 Task: Open Card Quality Control Performance Review in Board Market Entry Strategy and Analysis for Emerging Markets to Workspace Debt Financing and add a team member Softage.2@softage.net, a label Yellow, a checklist Career Counseling, an attachment from your google drive, a color Yellow and finally, add a card description 'Research and develop new product development process' and a comment 'Let us approach this task with a sense of curiosity and a willingness to learn from others who have done similar work.'. Add a start date 'Jan 06, 1900' with a due date 'Jan 13, 1900'
Action: Mouse moved to (49, 261)
Screenshot: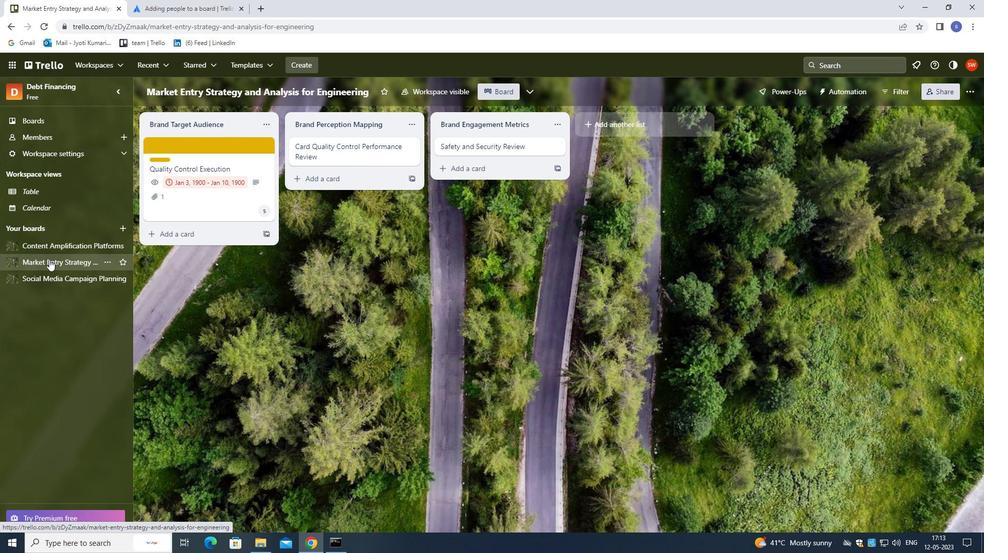 
Action: Mouse pressed left at (49, 261)
Screenshot: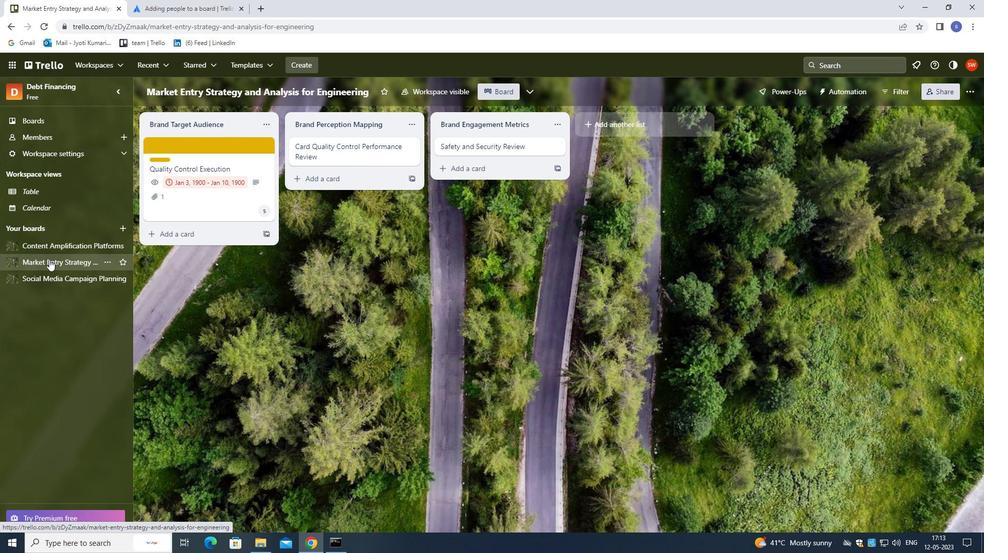 
Action: Mouse moved to (306, 150)
Screenshot: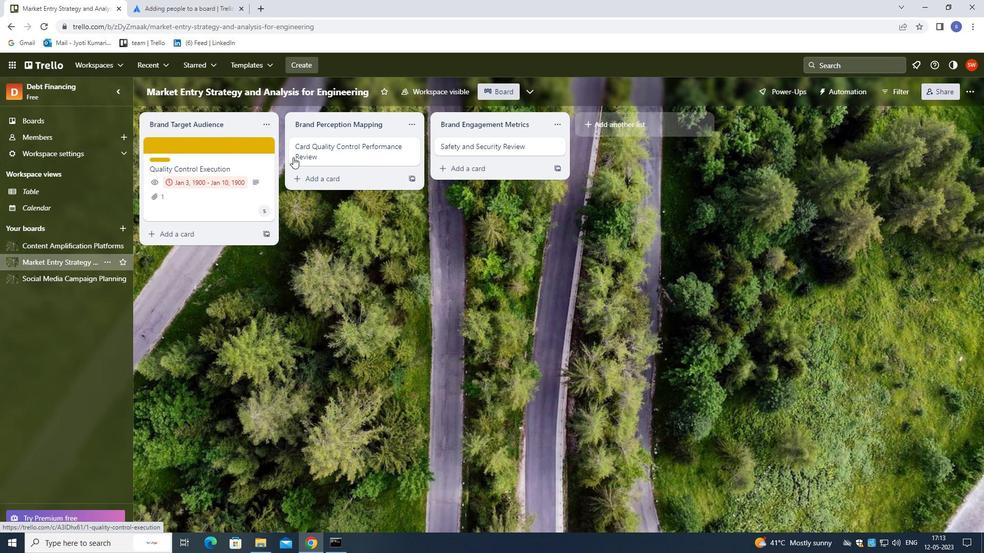 
Action: Mouse pressed left at (306, 150)
Screenshot: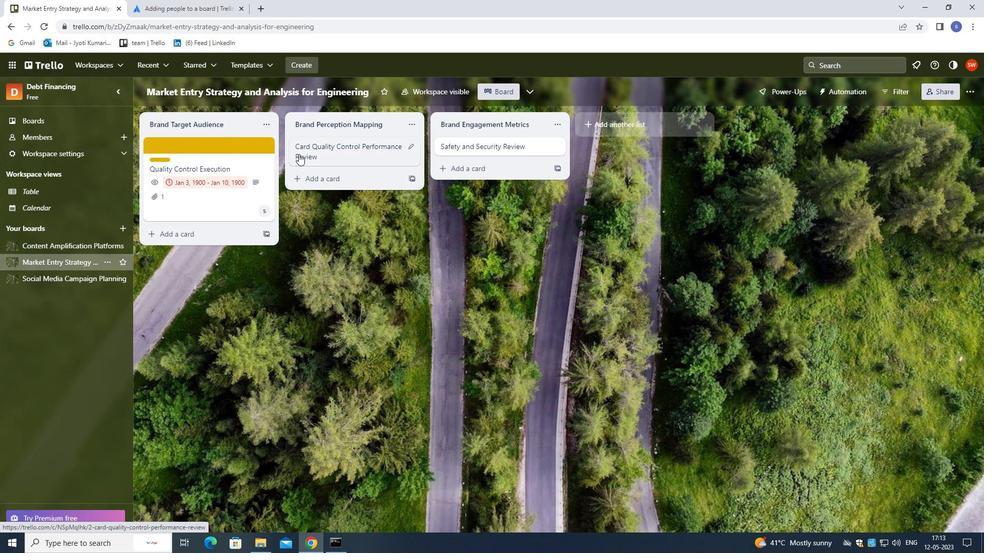 
Action: Mouse moved to (609, 185)
Screenshot: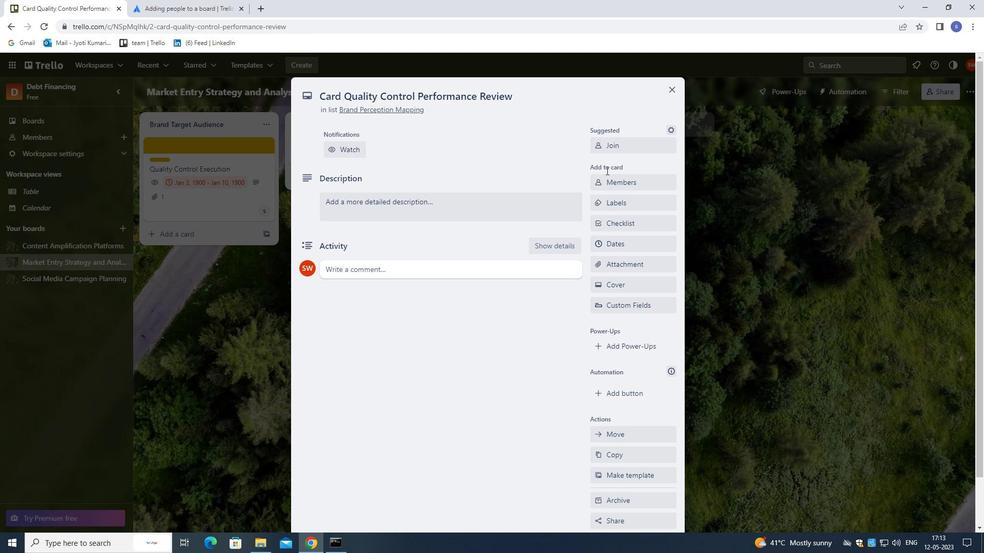 
Action: Mouse pressed left at (609, 185)
Screenshot: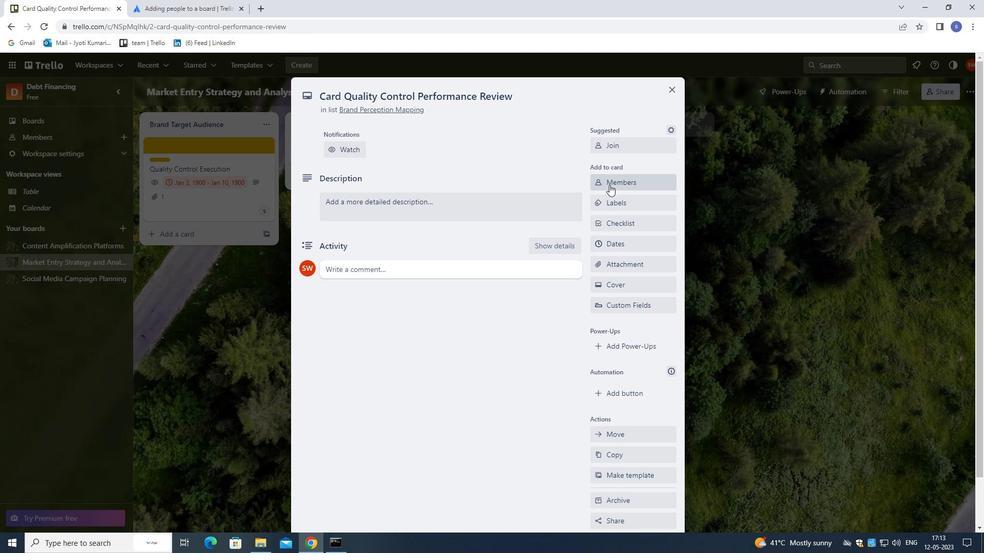
Action: Mouse moved to (416, 188)
Screenshot: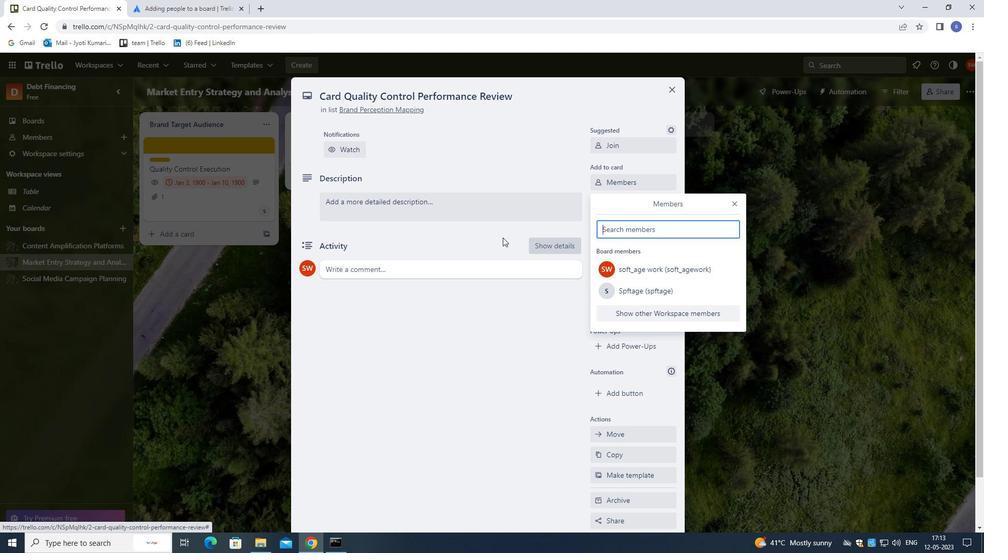 
Action: Key pressed <Key.shift>S<Key.backspace>SOFTAGE.2<Key.shift>@SOFTAGE.NET
Screenshot: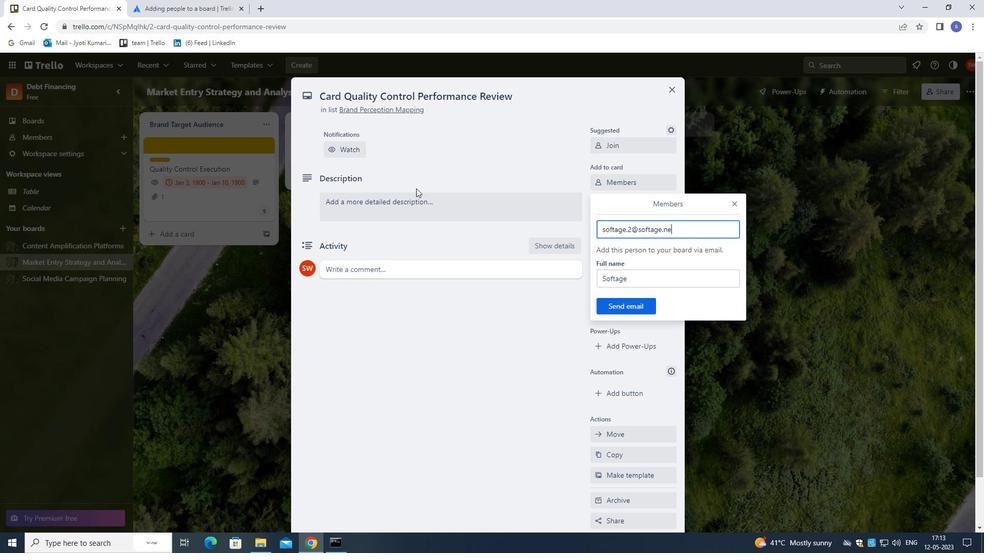
Action: Mouse moved to (606, 299)
Screenshot: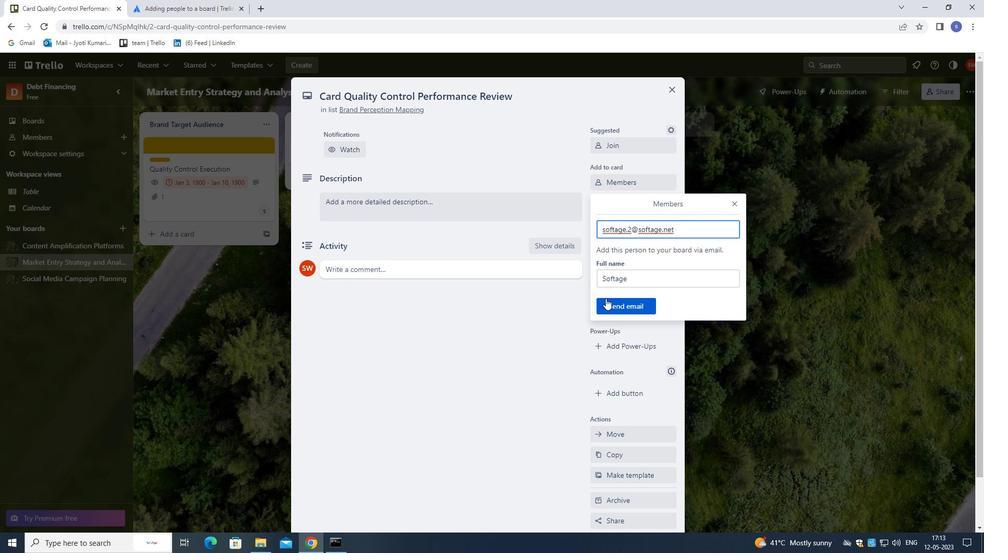 
Action: Mouse pressed left at (606, 299)
Screenshot: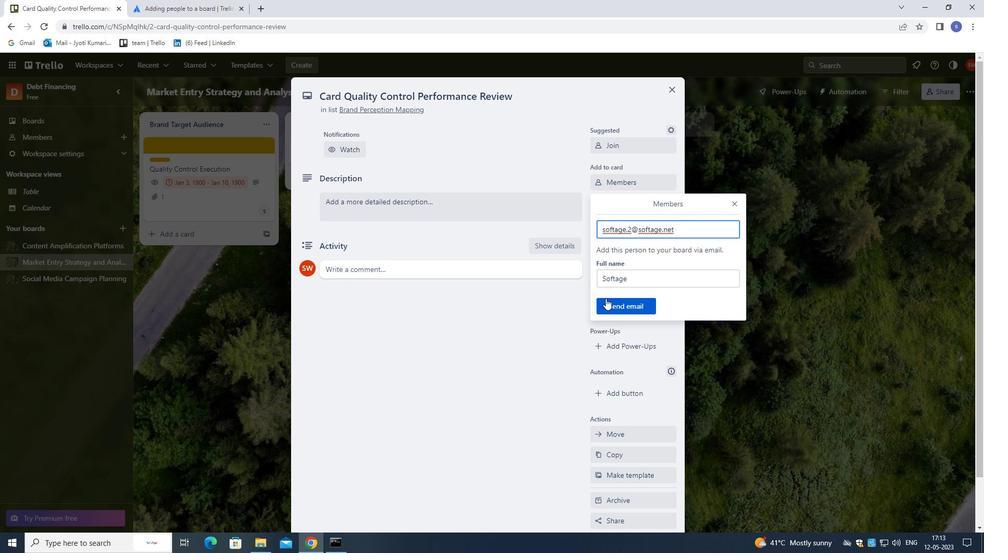 
Action: Mouse moved to (614, 201)
Screenshot: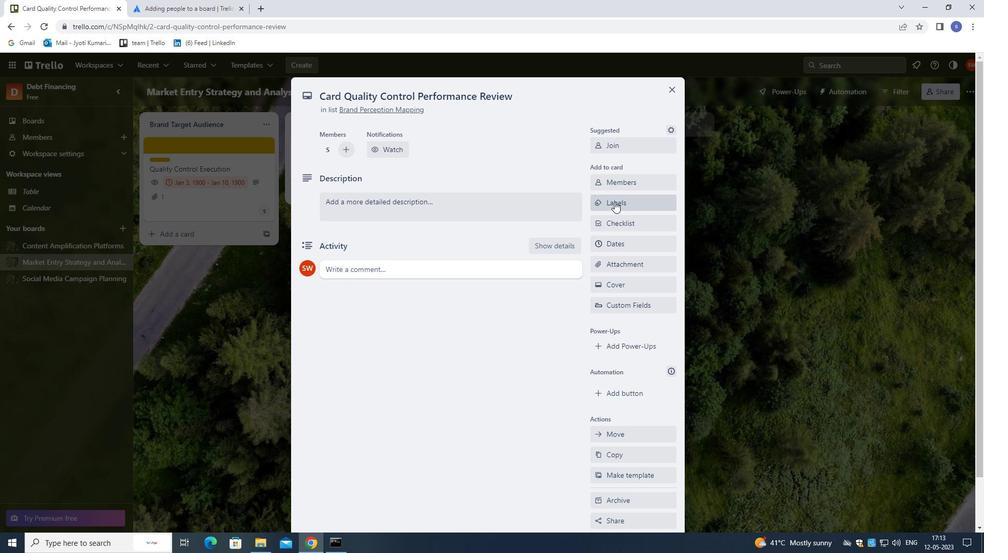
Action: Mouse pressed left at (614, 201)
Screenshot: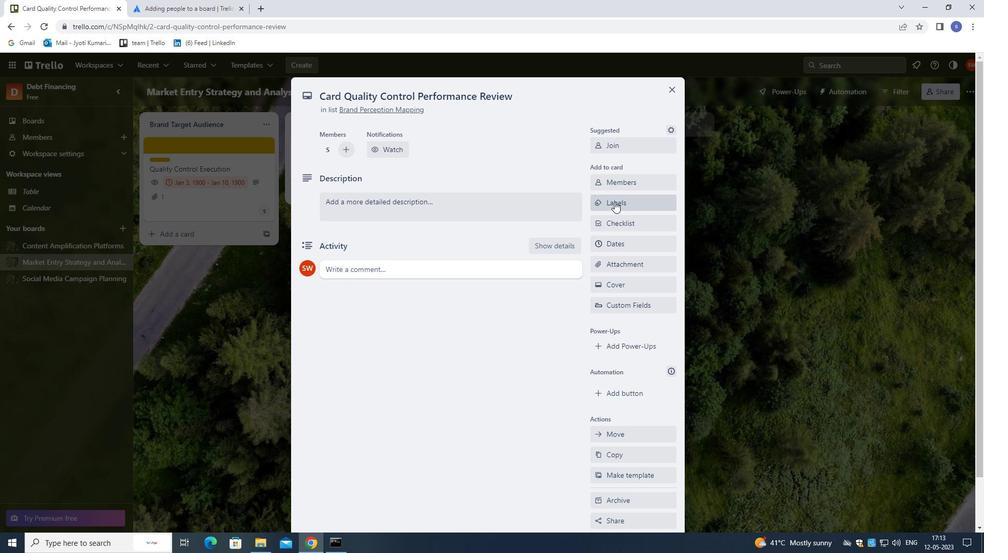 
Action: Mouse moved to (616, 196)
Screenshot: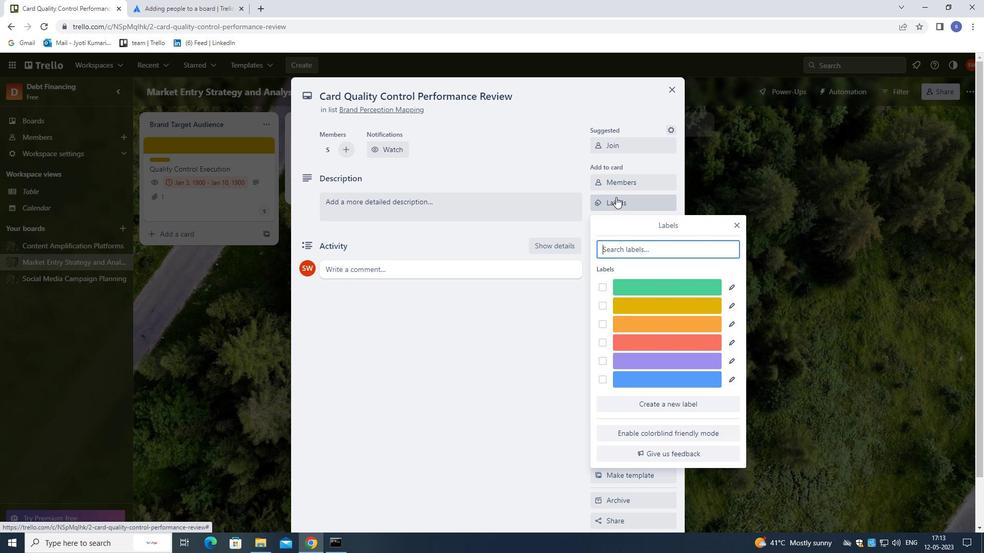 
Action: Key pressed Y
Screenshot: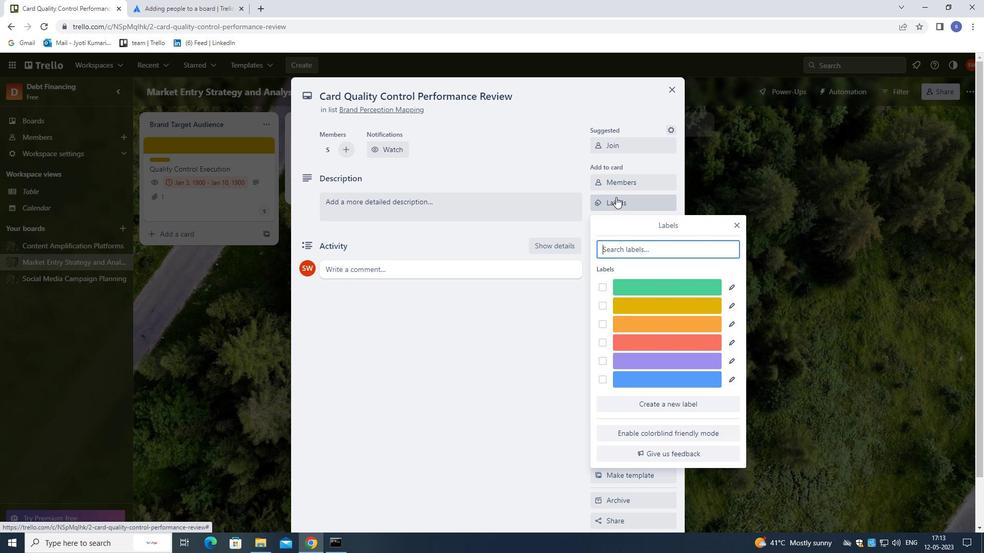 
Action: Mouse moved to (670, 294)
Screenshot: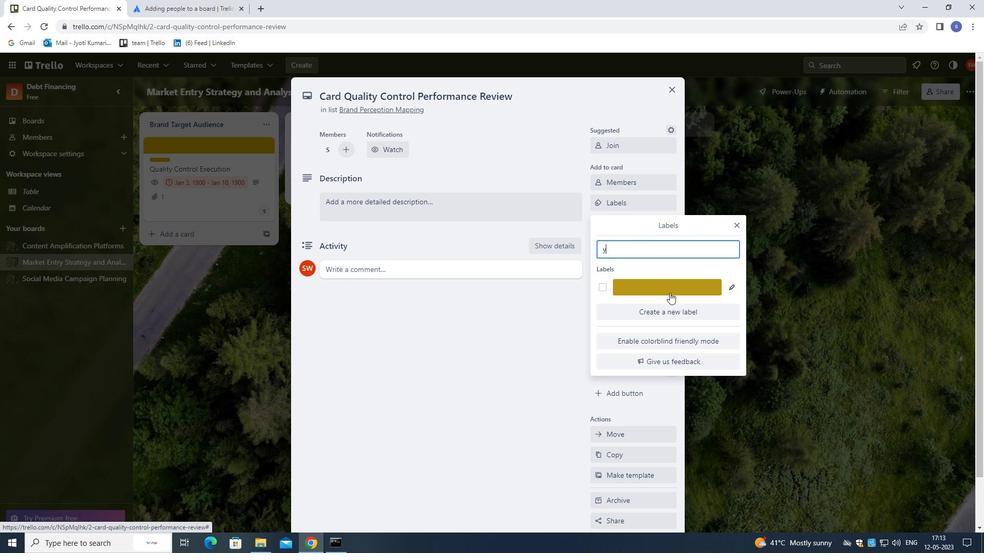 
Action: Mouse pressed left at (670, 294)
Screenshot: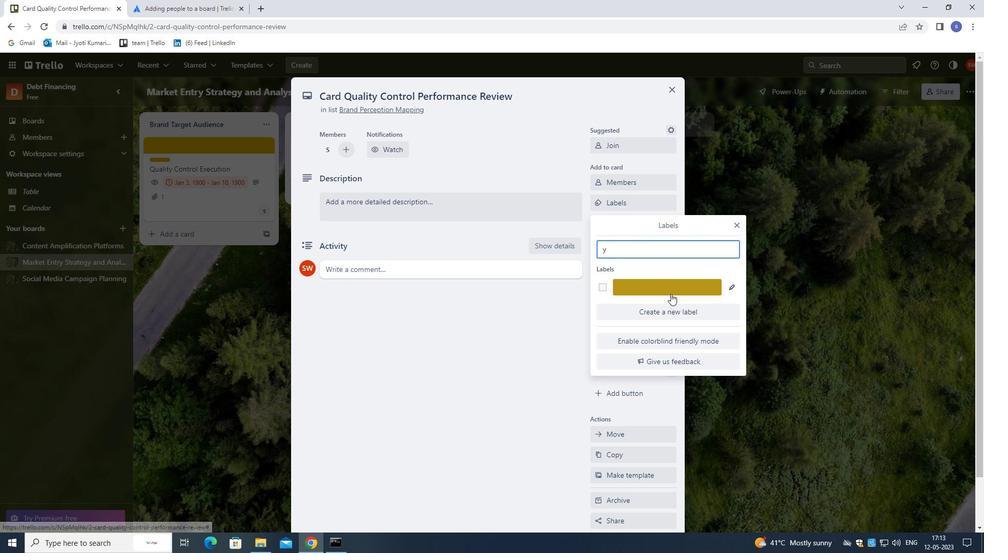 
Action: Mouse moved to (739, 222)
Screenshot: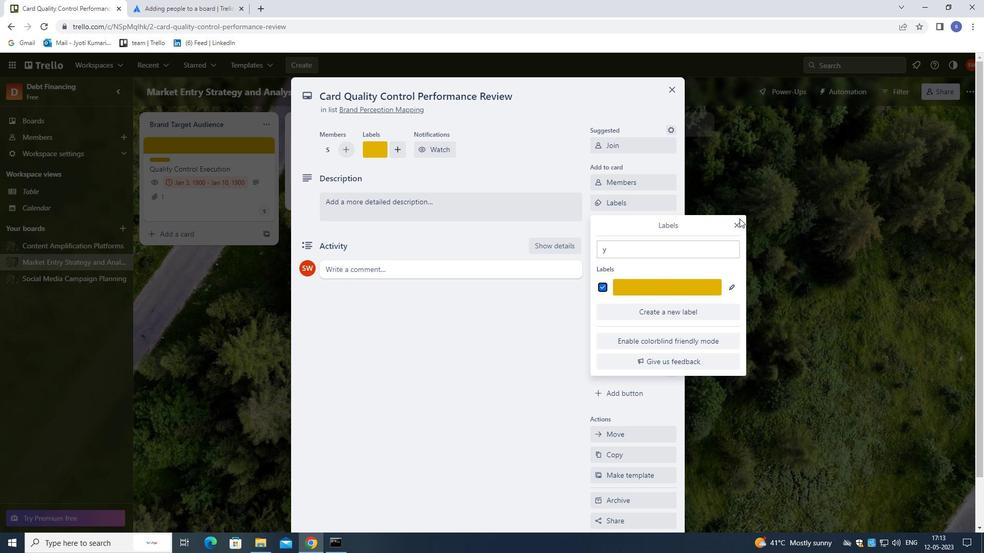 
Action: Mouse pressed left at (739, 222)
Screenshot: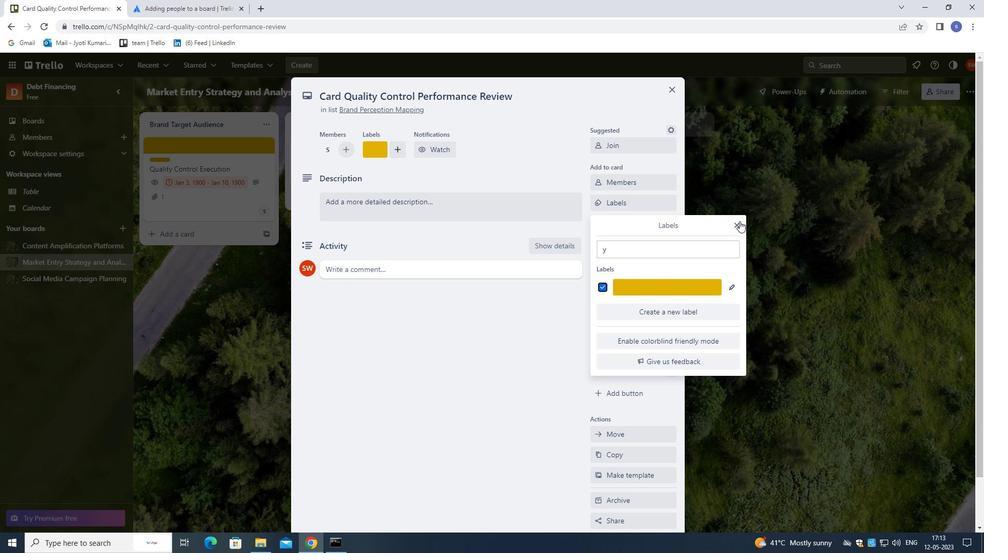 
Action: Mouse moved to (622, 221)
Screenshot: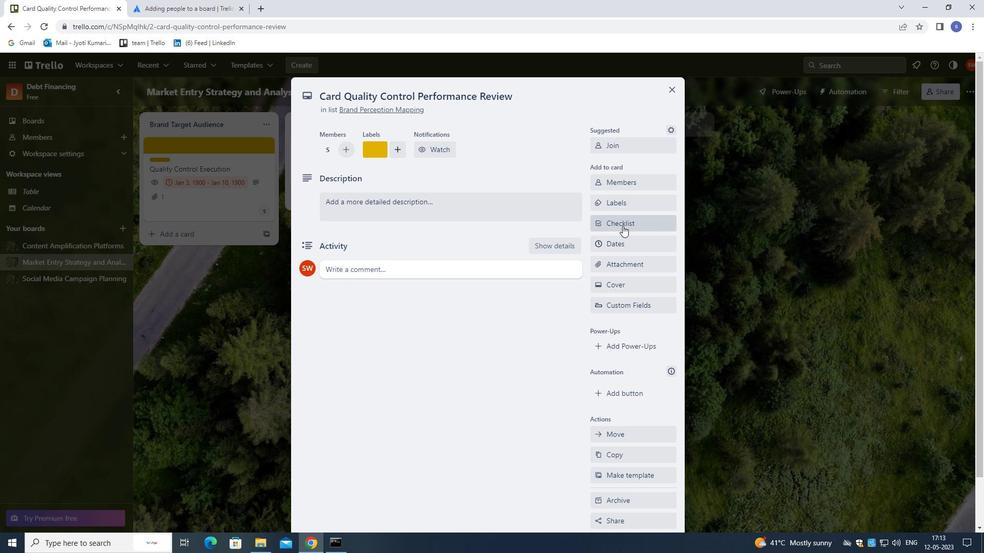 
Action: Mouse pressed left at (622, 221)
Screenshot: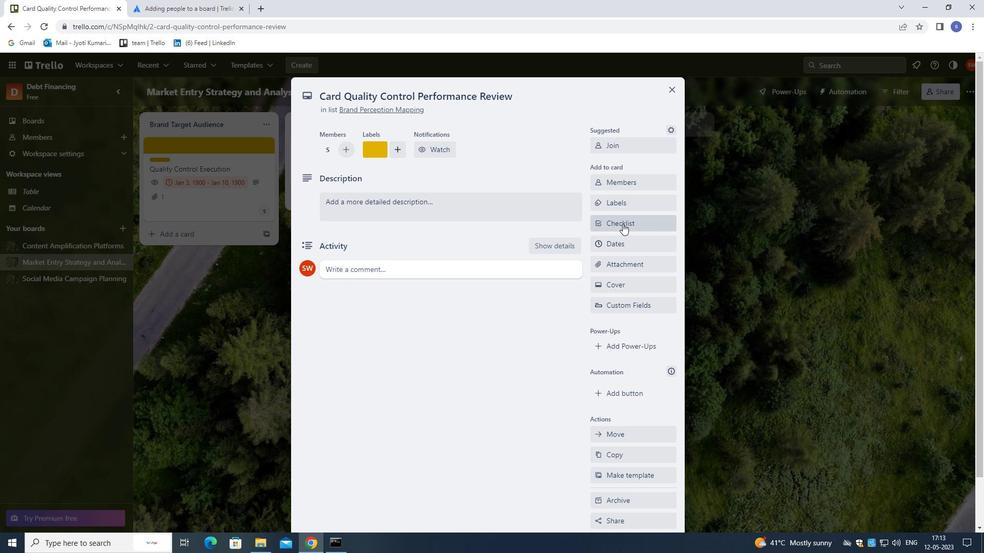 
Action: Mouse moved to (624, 221)
Screenshot: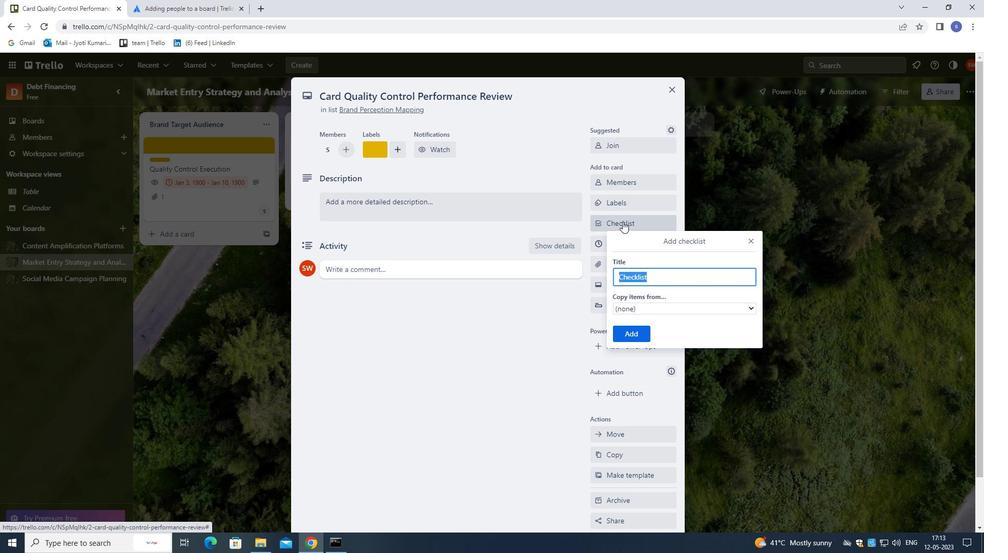 
Action: Key pressed C
Screenshot: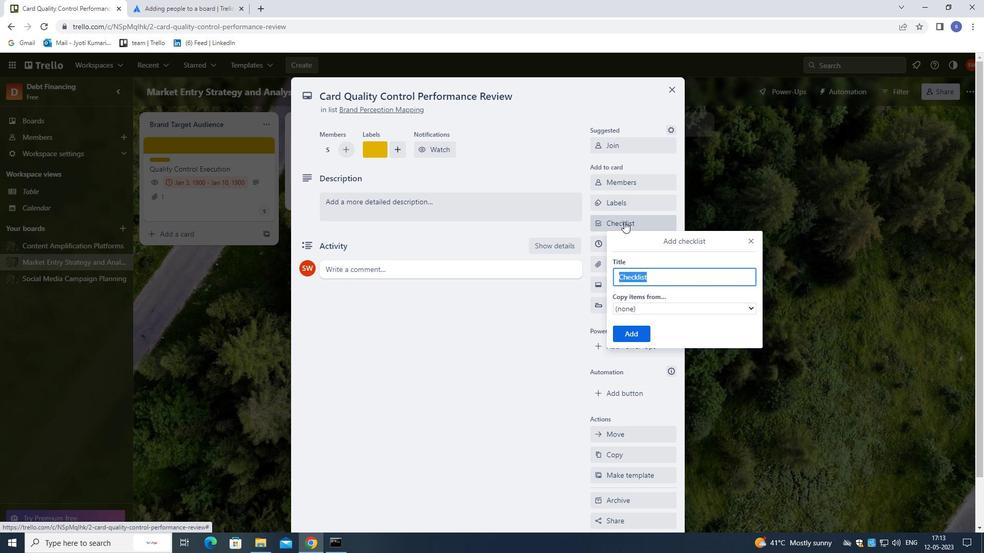 
Action: Mouse moved to (680, 337)
Screenshot: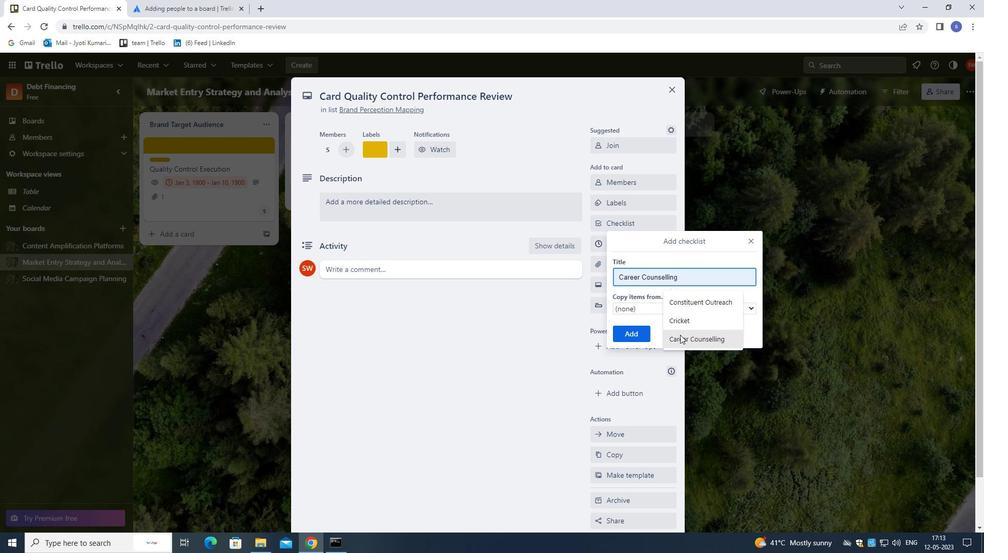 
Action: Mouse pressed left at (680, 337)
Screenshot: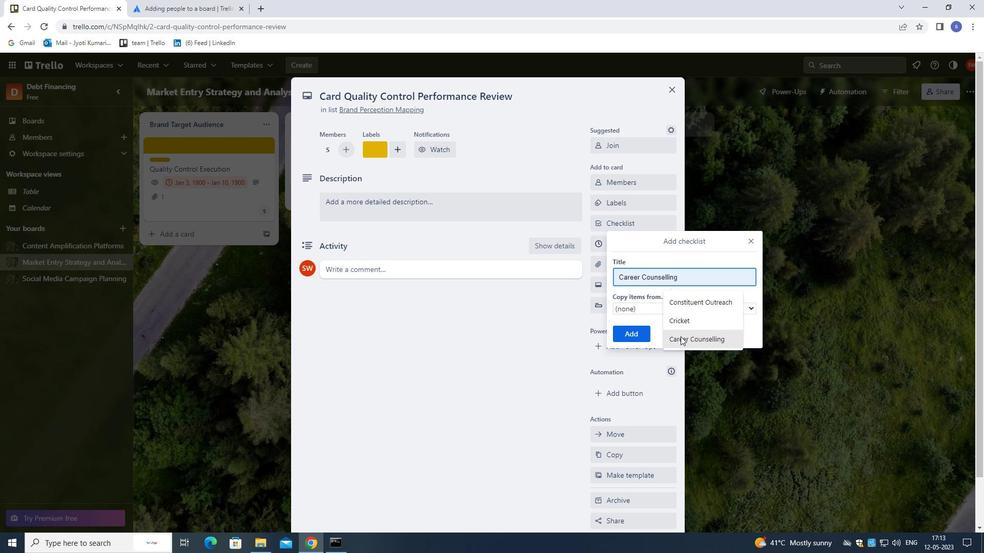 
Action: Mouse moved to (627, 327)
Screenshot: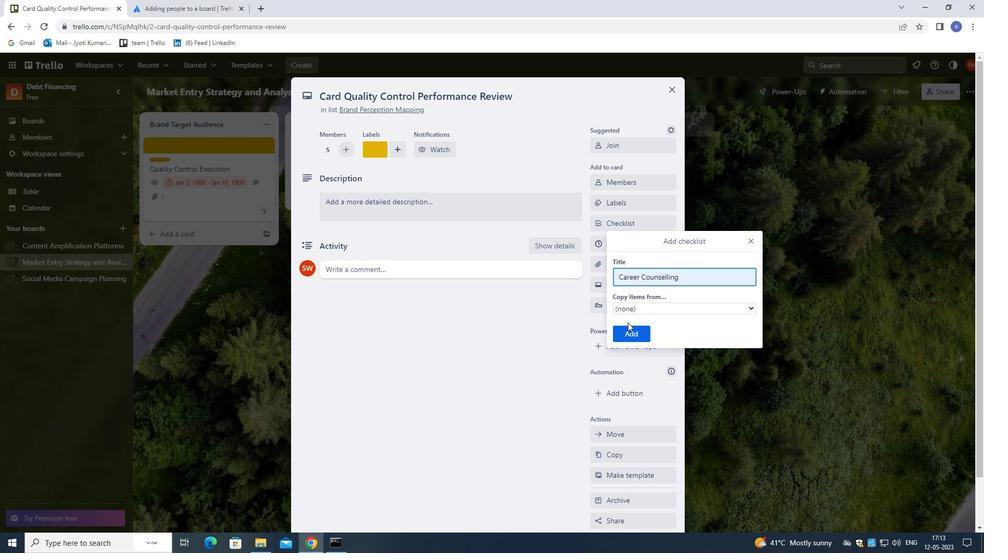
Action: Mouse pressed left at (627, 327)
Screenshot: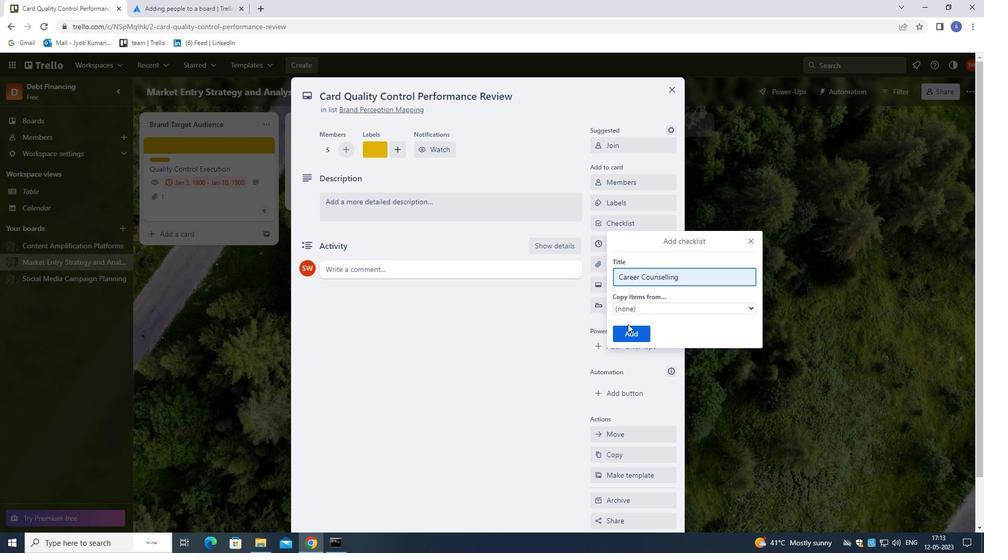
Action: Mouse moved to (615, 248)
Screenshot: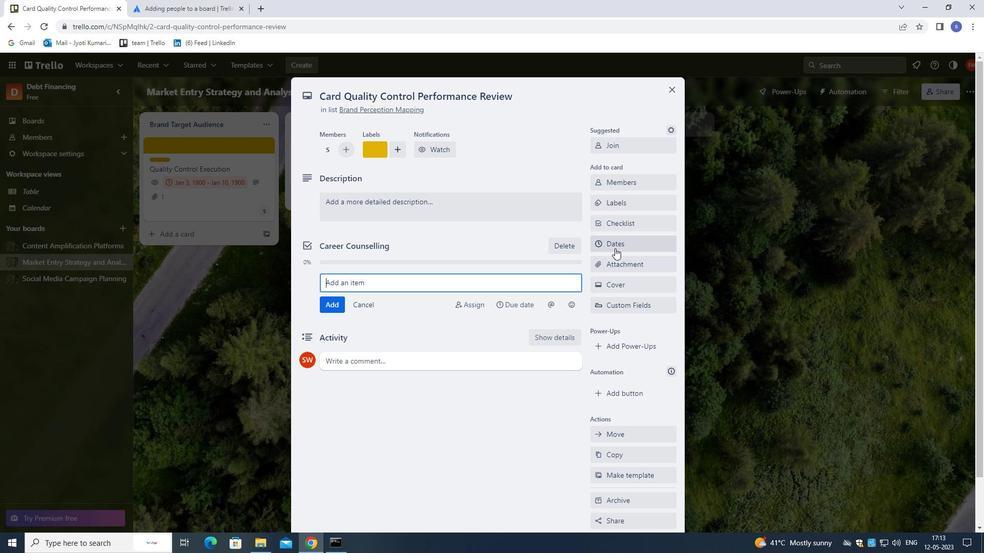 
Action: Mouse pressed left at (615, 248)
Screenshot: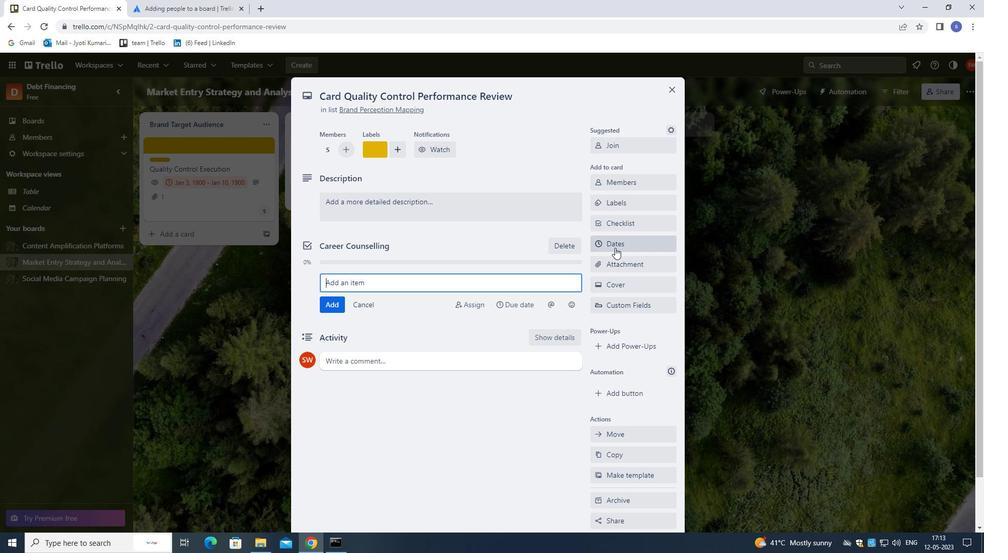 
Action: Mouse moved to (599, 276)
Screenshot: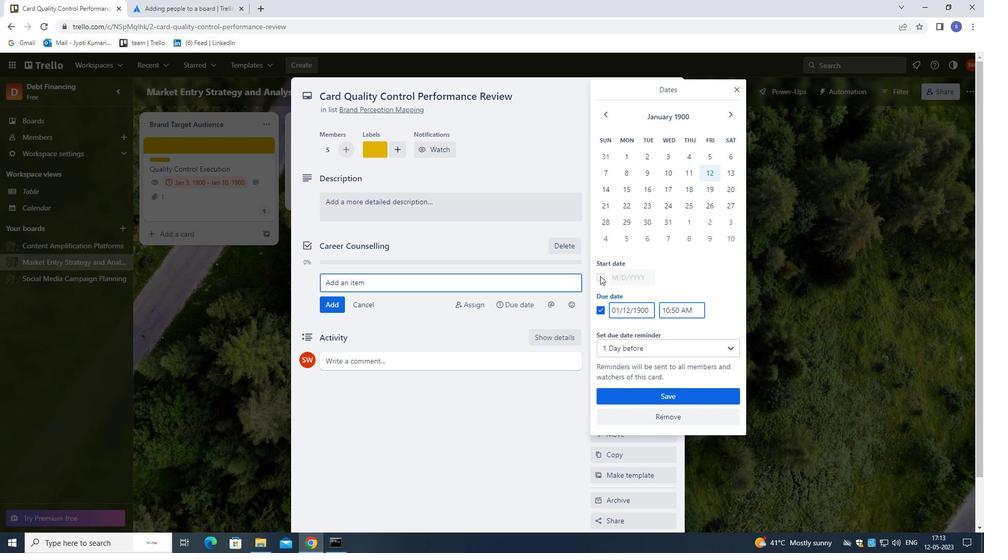 
Action: Mouse pressed left at (599, 276)
Screenshot: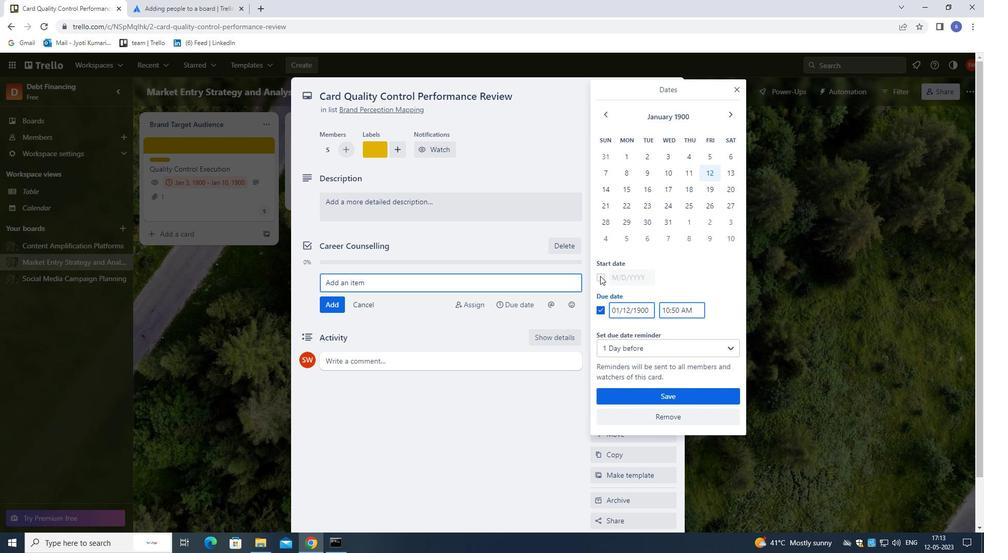 
Action: Mouse moved to (626, 277)
Screenshot: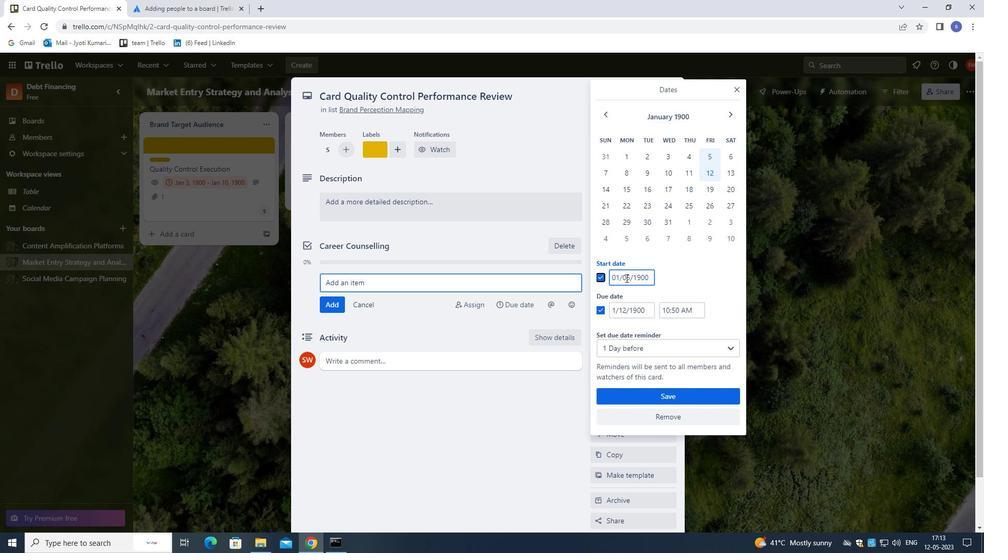 
Action: Mouse pressed left at (626, 277)
Screenshot: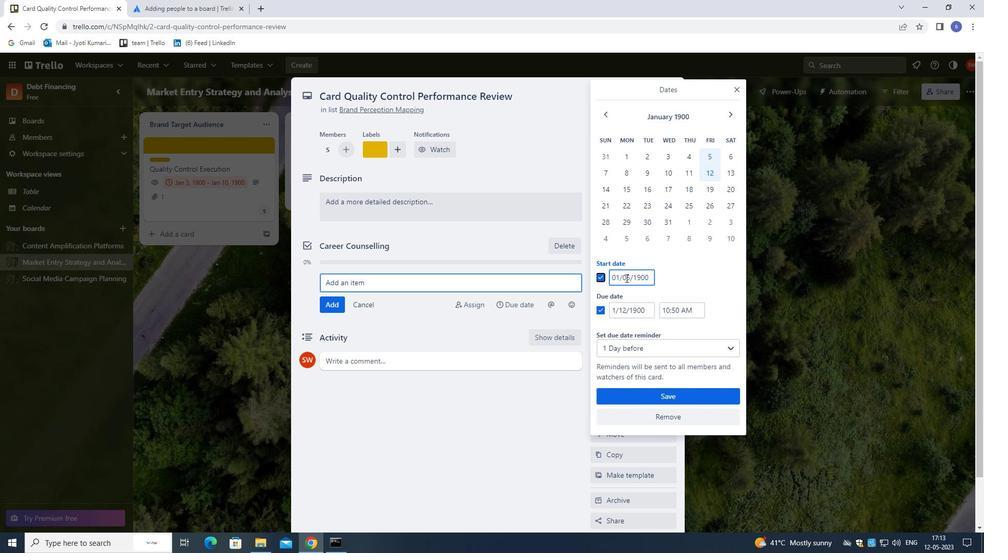 
Action: Mouse moved to (631, 315)
Screenshot: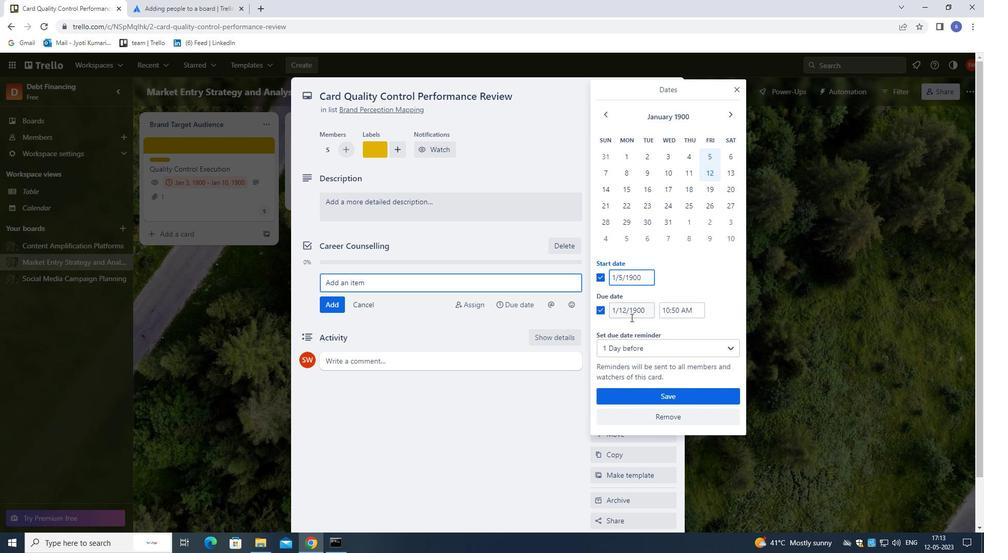 
Action: Key pressed <Key.left>
Screenshot: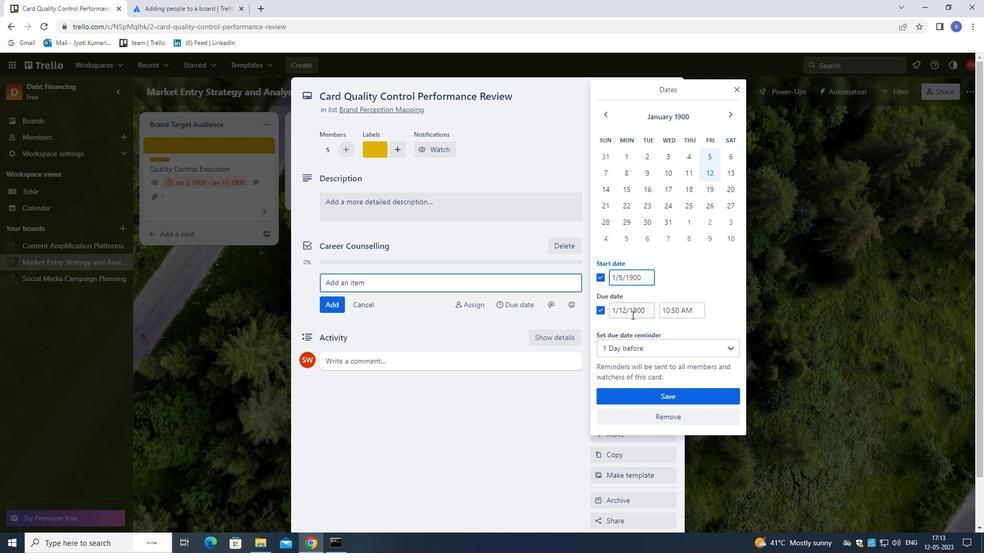 
Action: Mouse moved to (633, 311)
Screenshot: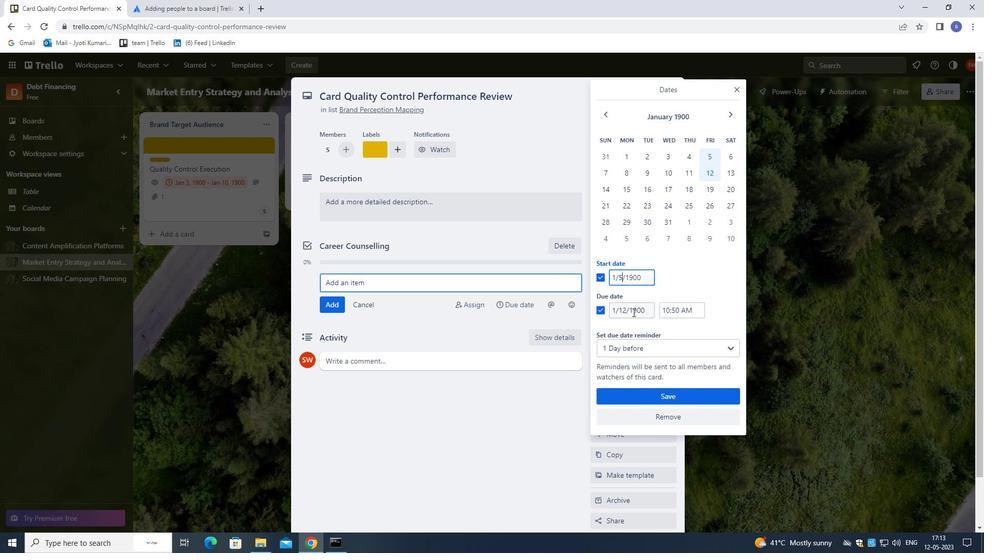 
Action: Key pressed <Key.backspace>
Screenshot: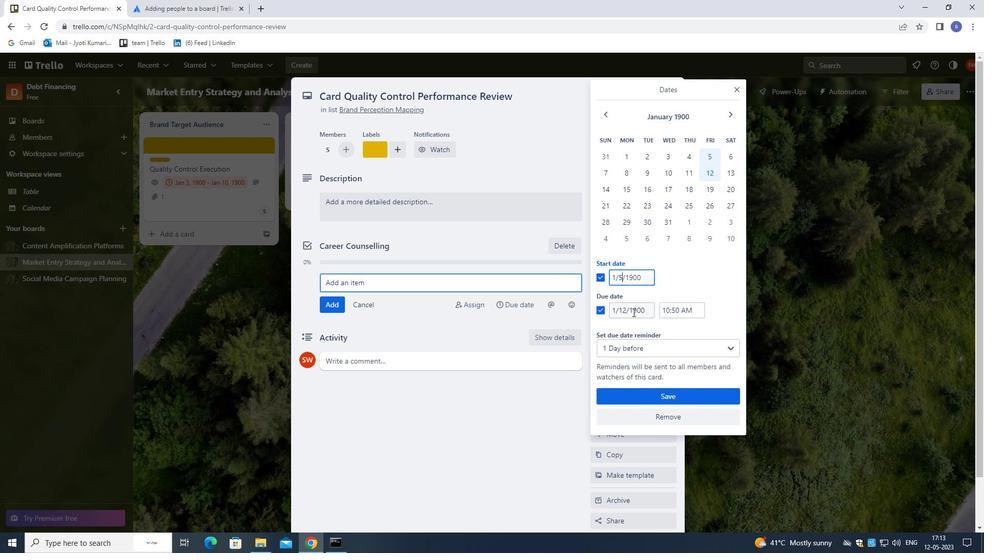 
Action: Mouse moved to (633, 309)
Screenshot: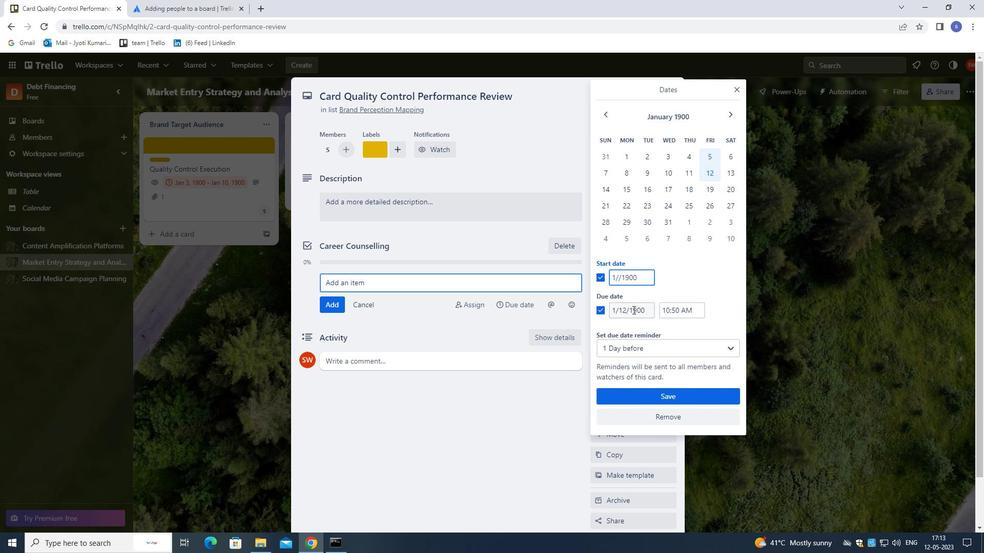 
Action: Key pressed 6
Screenshot: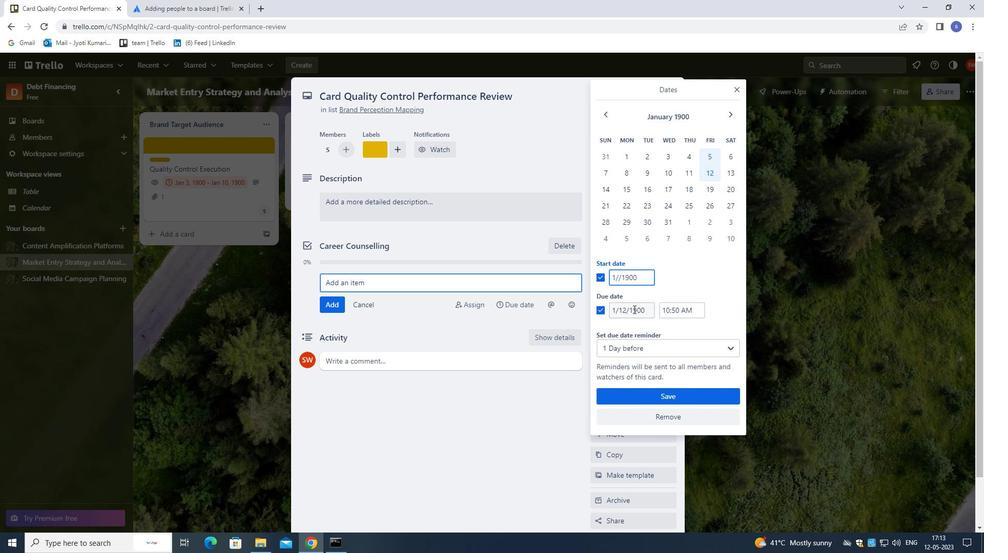 
Action: Mouse moved to (624, 309)
Screenshot: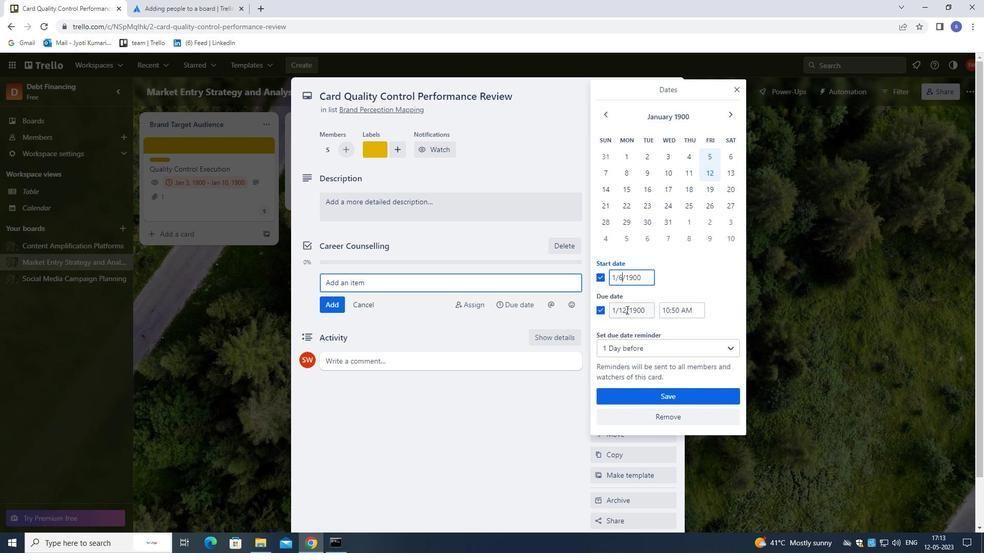
Action: Mouse pressed left at (624, 309)
Screenshot: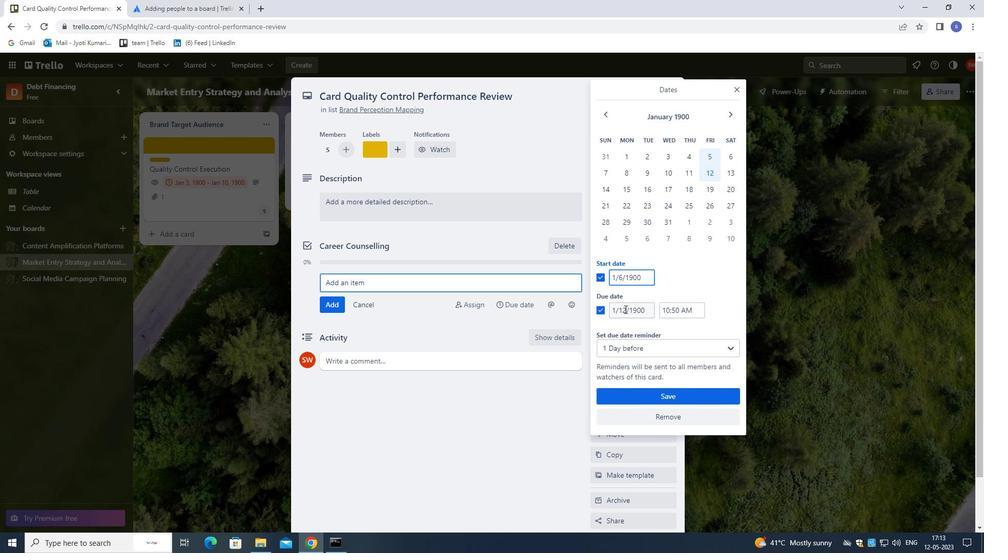 
Action: Mouse moved to (630, 329)
Screenshot: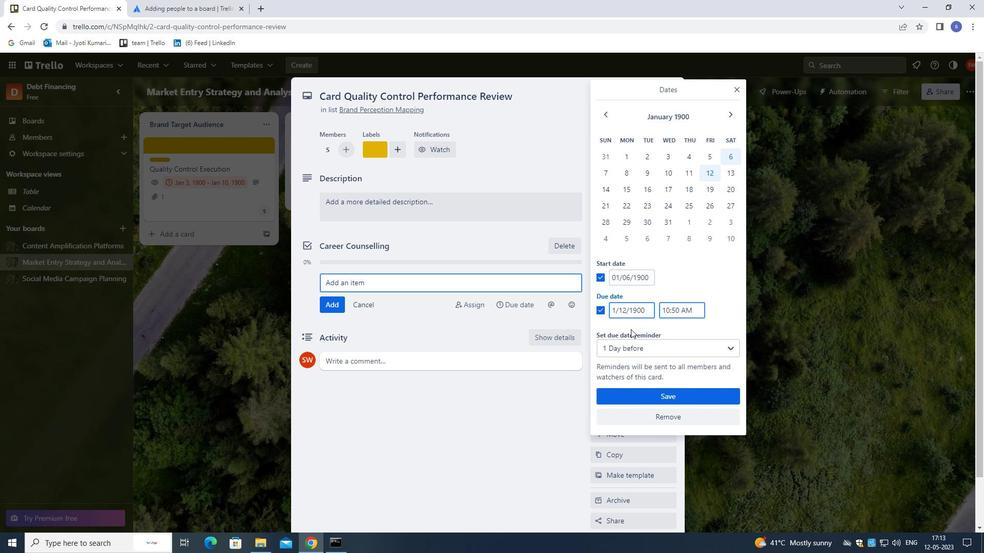 
Action: Key pressed <Key.right>
Screenshot: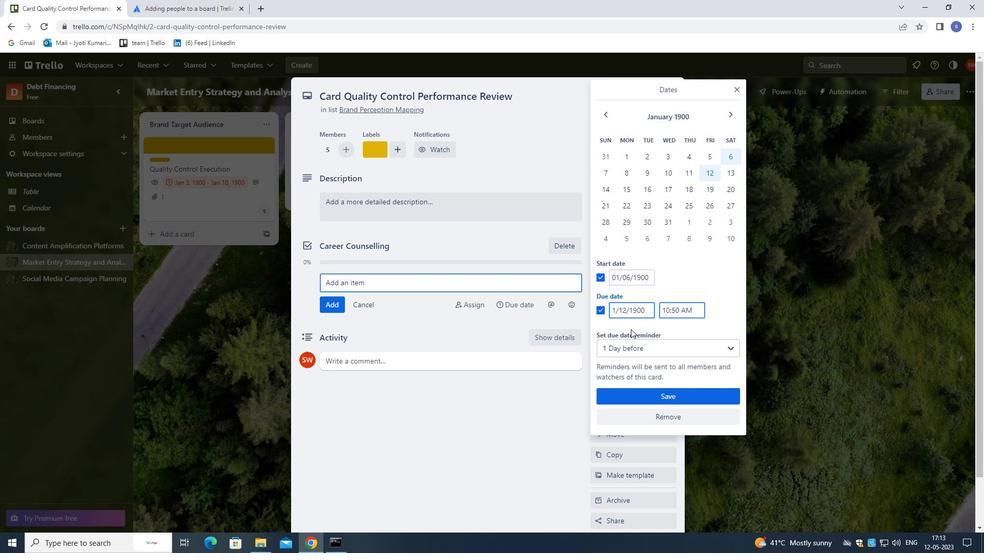 
Action: Mouse moved to (631, 329)
Screenshot: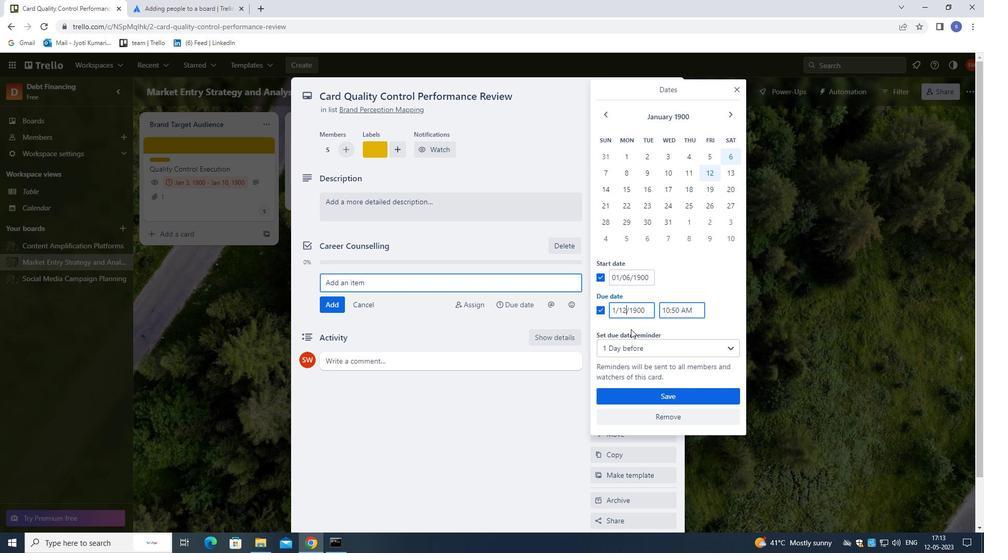 
Action: Key pressed <Key.backspace>
Screenshot: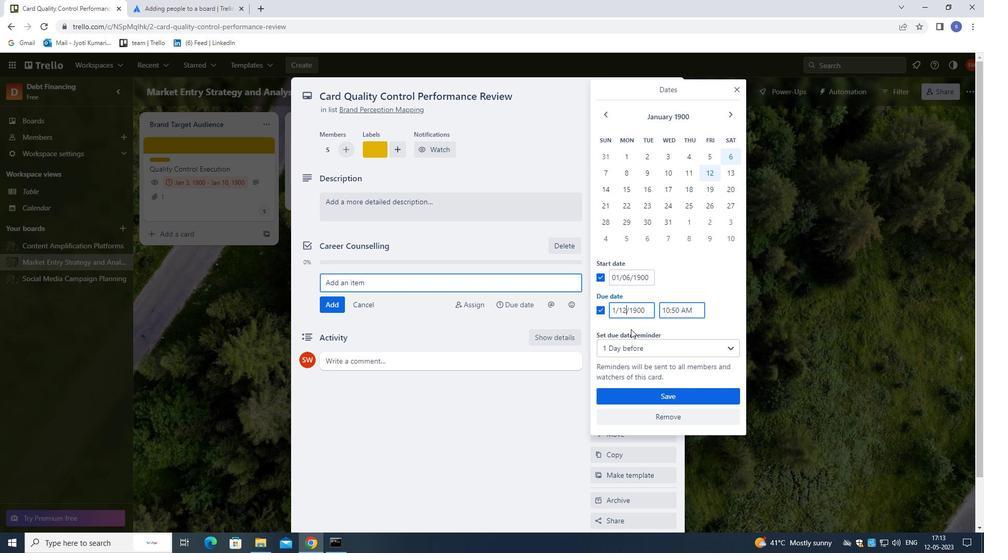 
Action: Mouse moved to (633, 325)
Screenshot: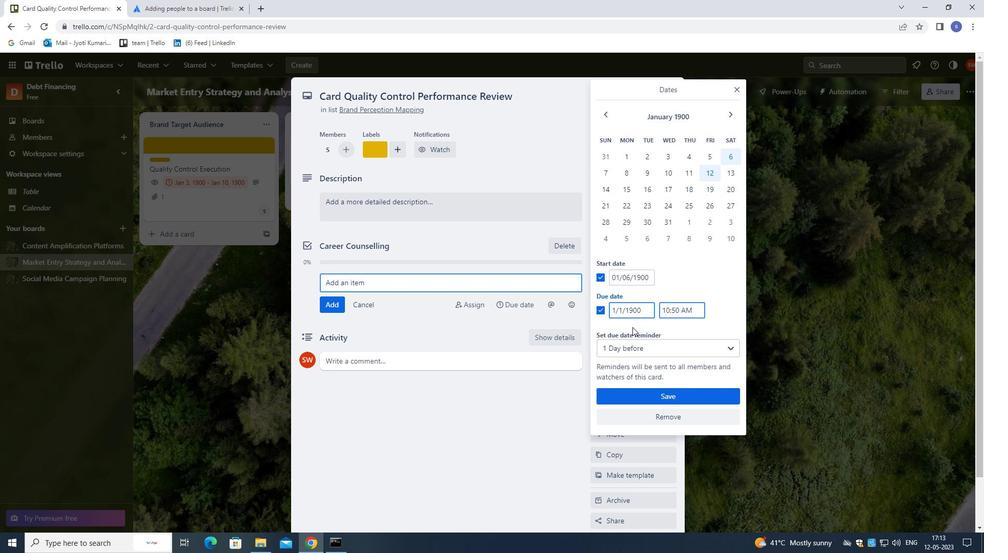 
Action: Key pressed 3
Screenshot: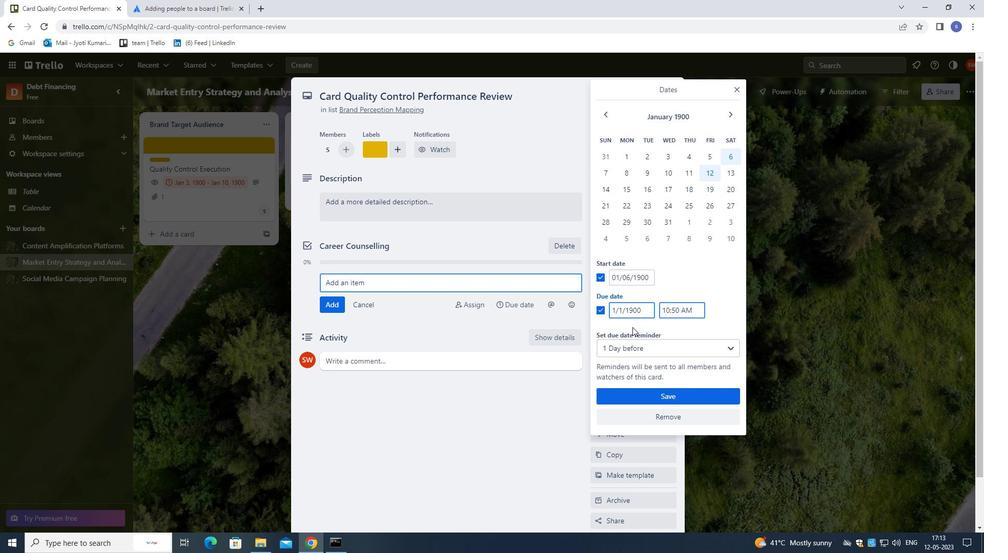 
Action: Mouse moved to (652, 400)
Screenshot: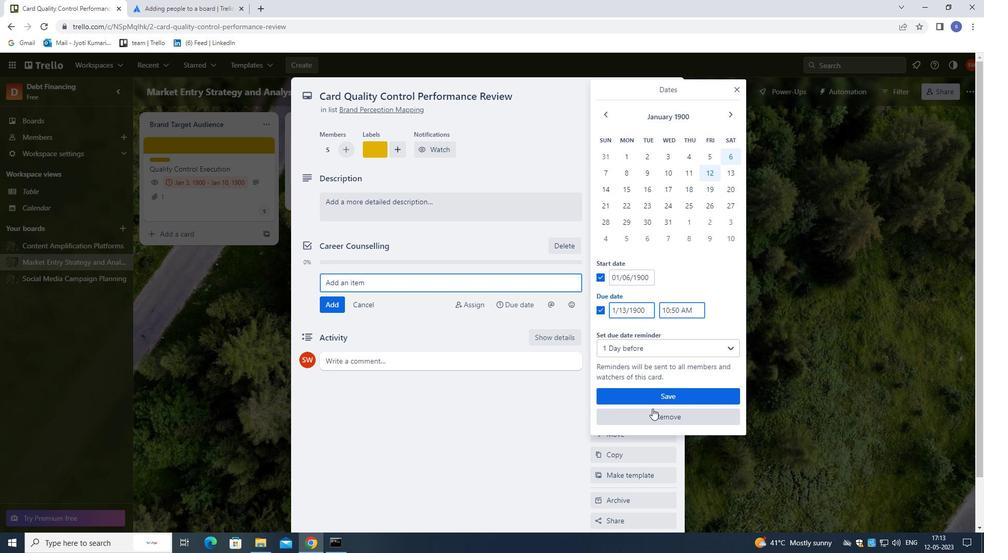 
Action: Mouse pressed left at (652, 400)
Screenshot: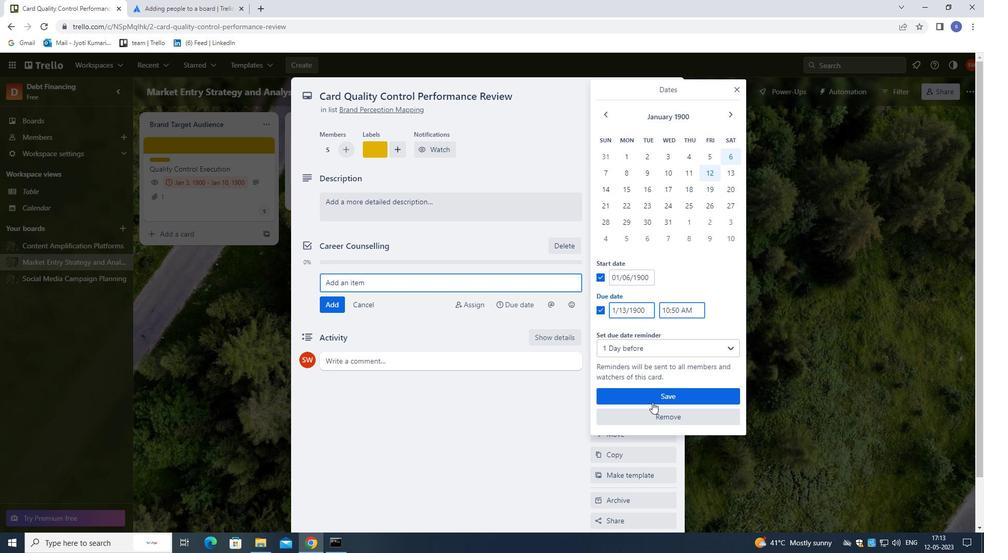 
Action: Mouse moved to (615, 264)
Screenshot: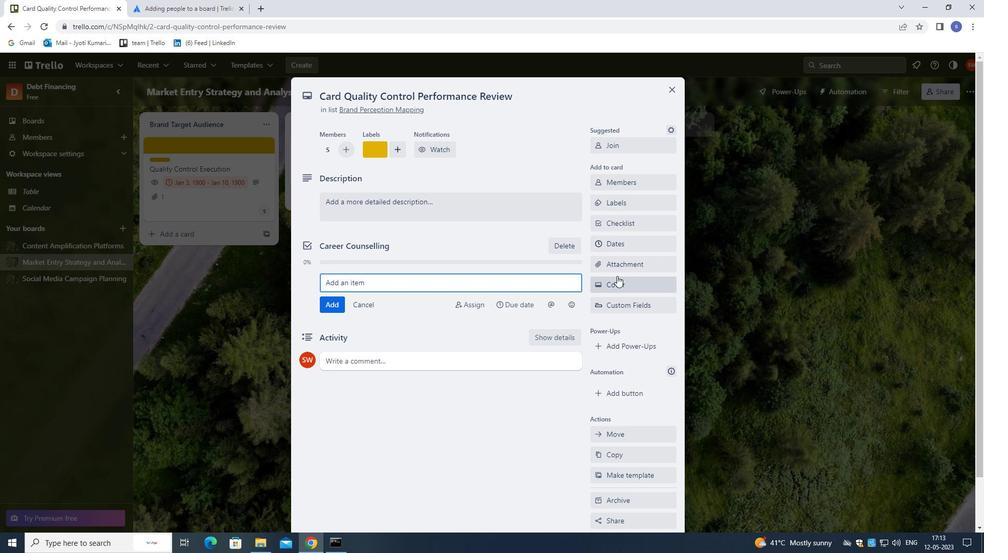 
Action: Mouse pressed left at (615, 264)
Screenshot: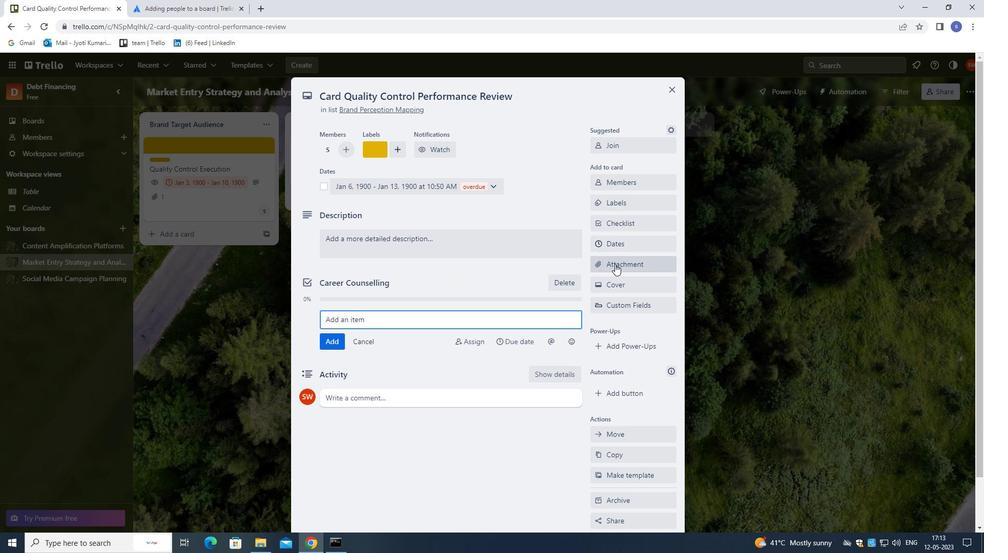 
Action: Mouse moved to (618, 347)
Screenshot: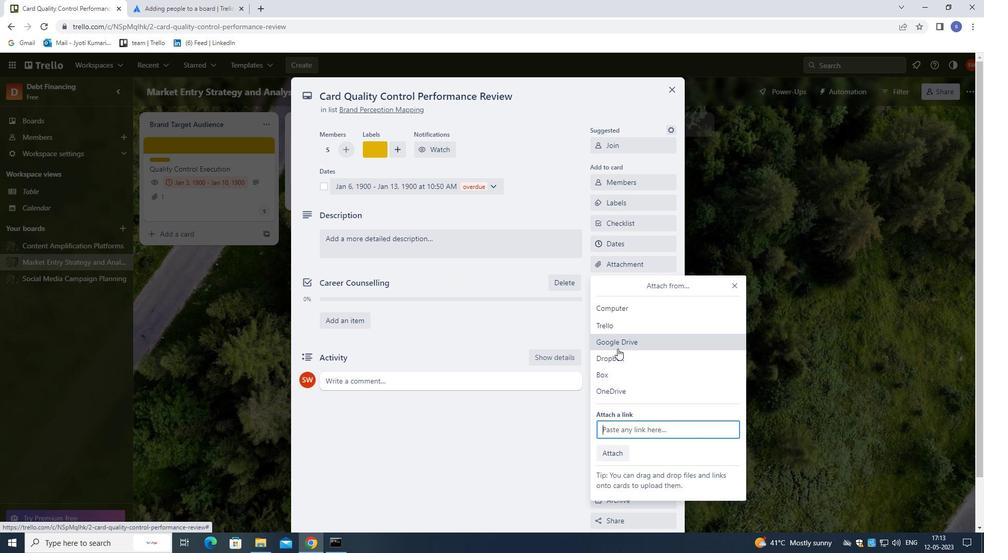 
Action: Mouse pressed left at (618, 347)
Screenshot: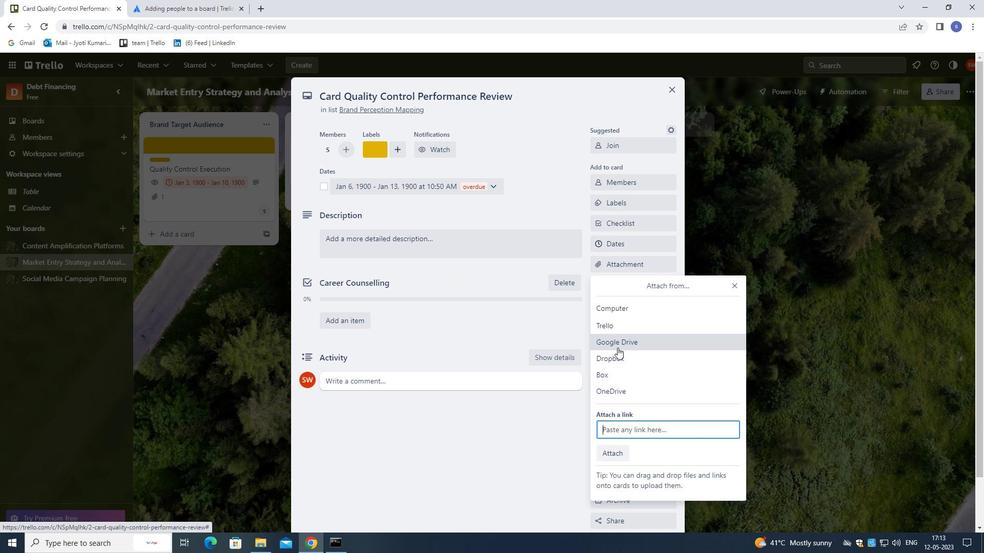 
Action: Mouse moved to (370, 250)
Screenshot: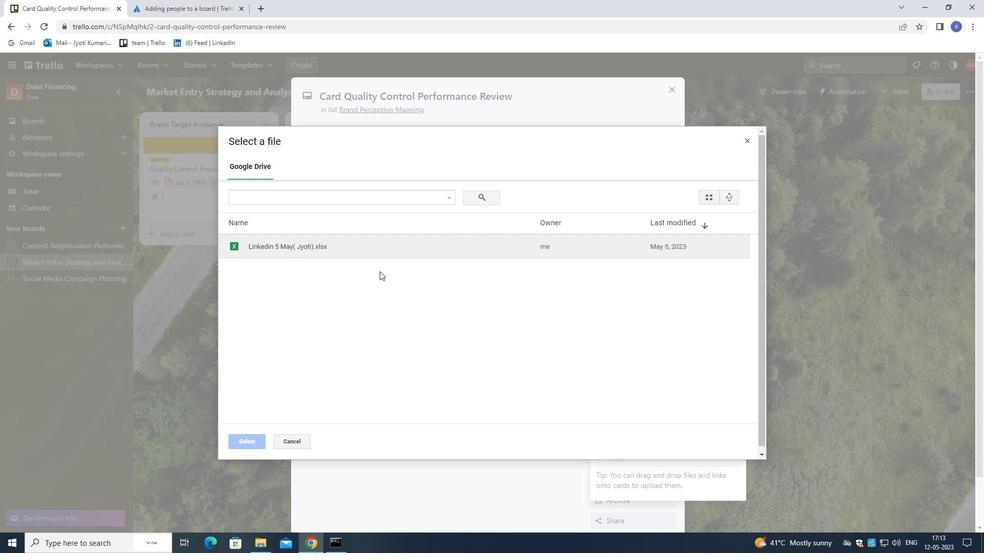 
Action: Mouse pressed left at (370, 250)
Screenshot: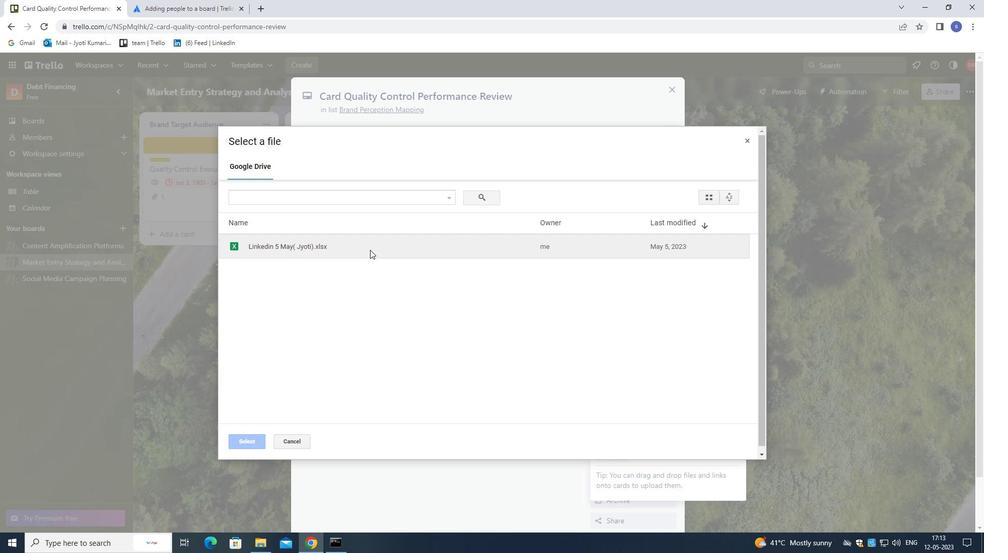 
Action: Mouse moved to (247, 439)
Screenshot: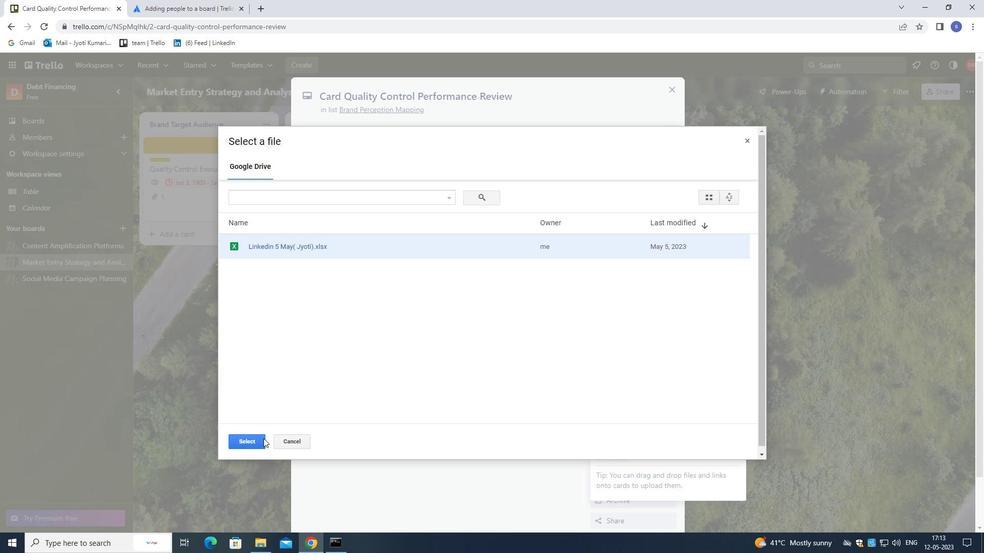 
Action: Mouse pressed left at (247, 439)
Screenshot: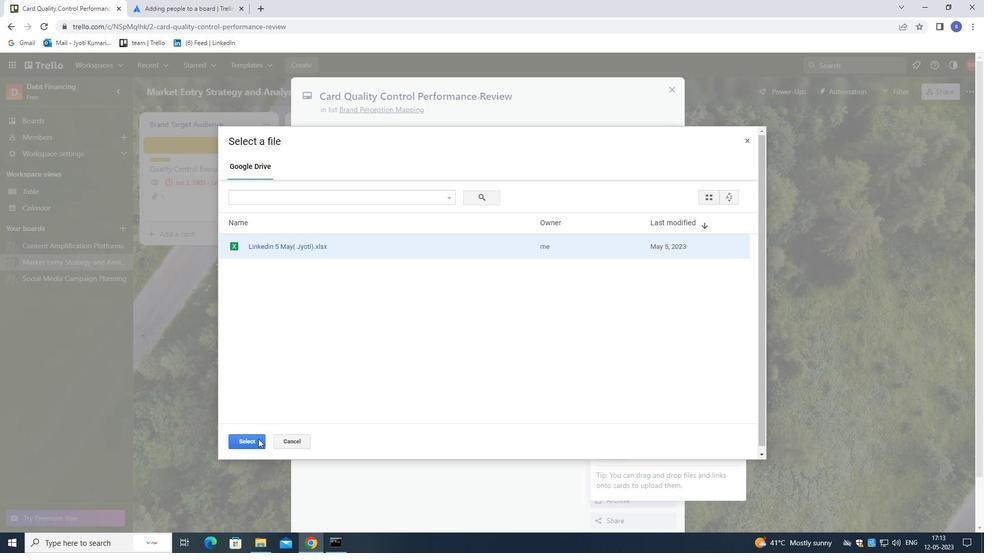 
Action: Mouse moved to (617, 290)
Screenshot: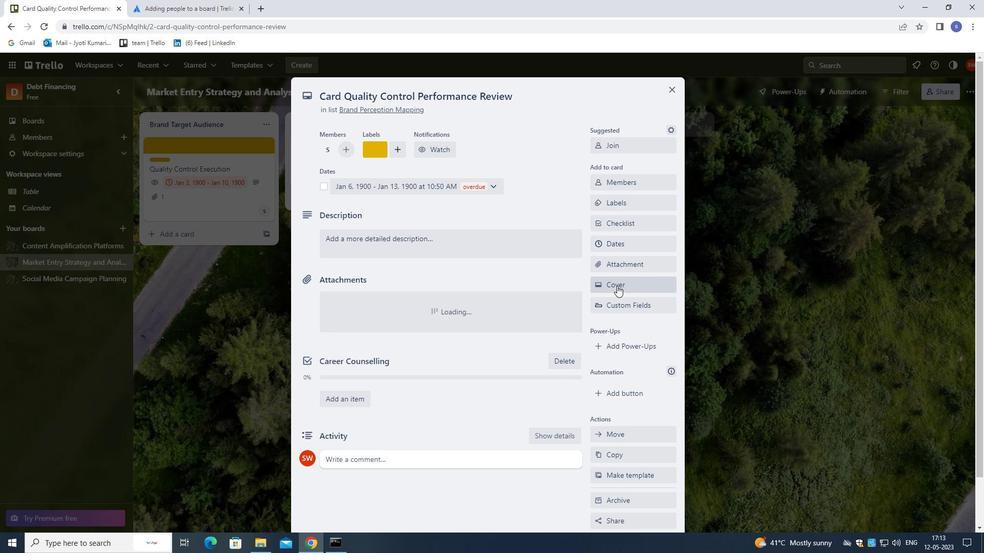 
Action: Mouse pressed left at (617, 290)
Screenshot: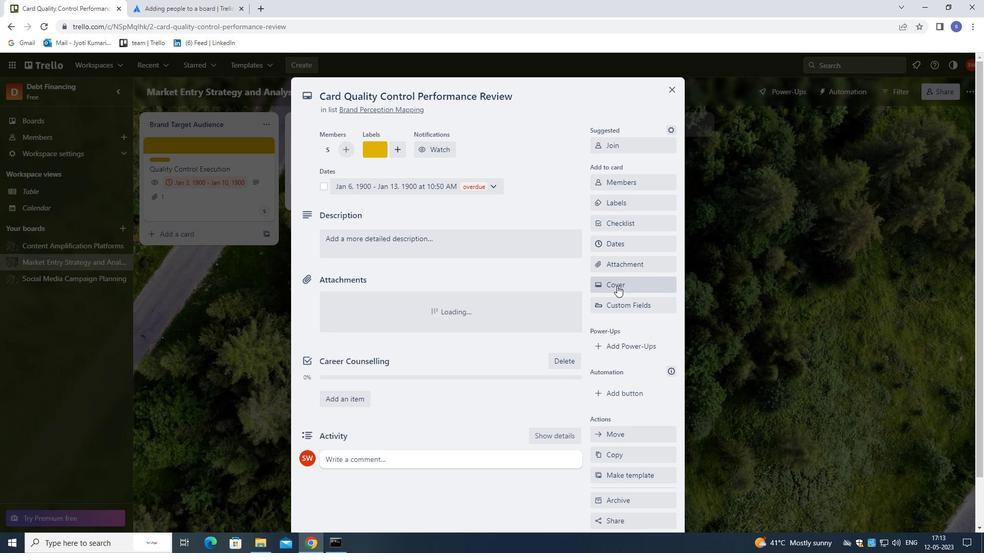
Action: Mouse moved to (618, 277)
Screenshot: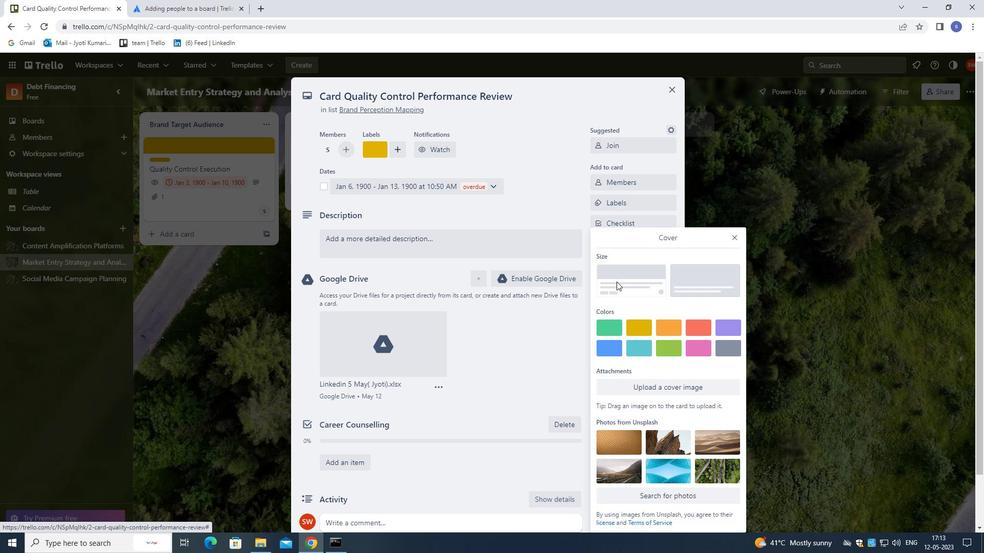 
Action: Key pressed Y
Screenshot: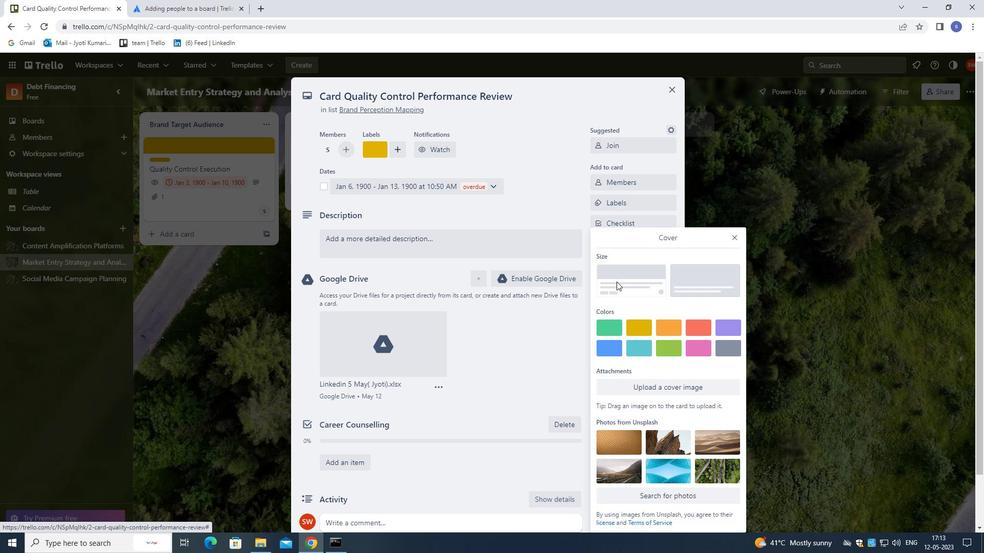 
Action: Mouse moved to (640, 321)
Screenshot: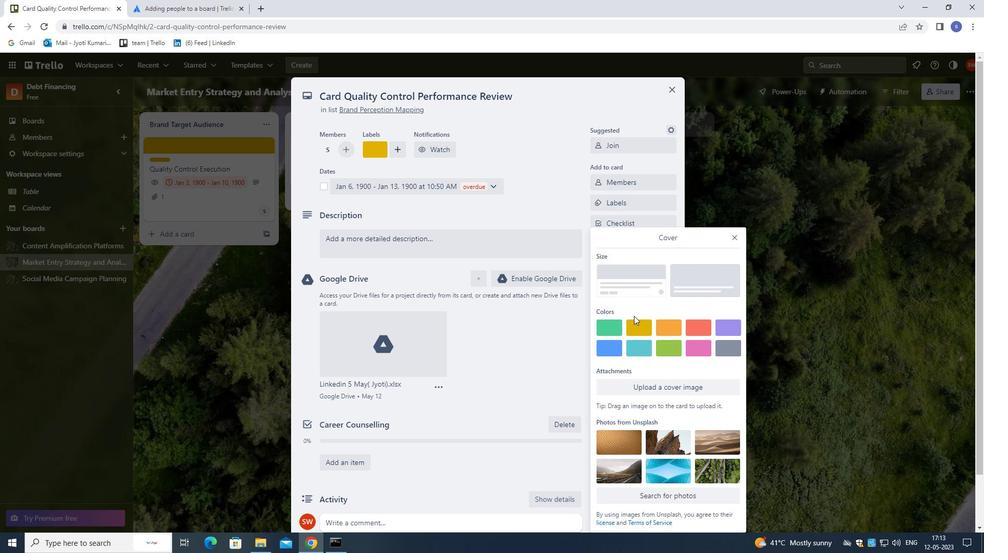 
Action: Mouse pressed left at (640, 321)
Screenshot: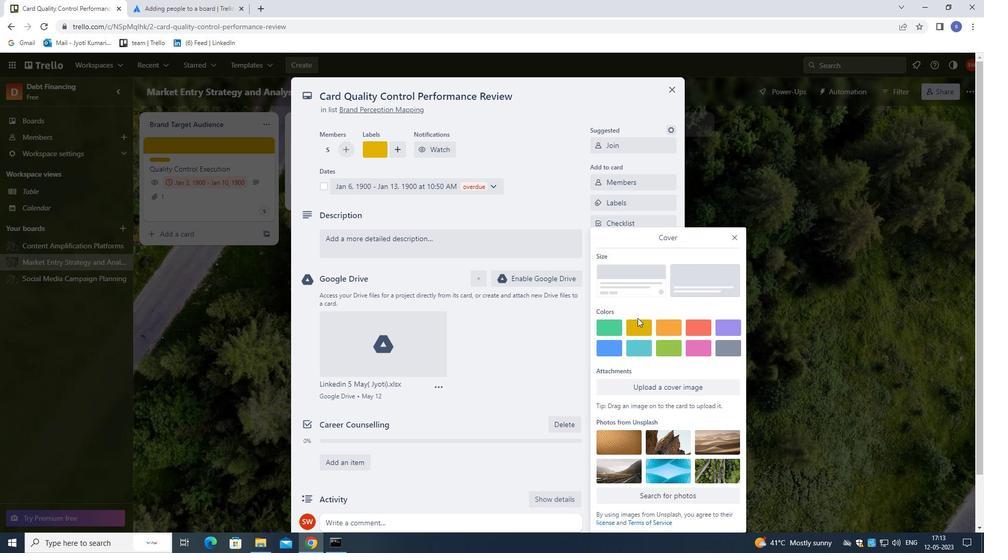 
Action: Mouse moved to (732, 216)
Screenshot: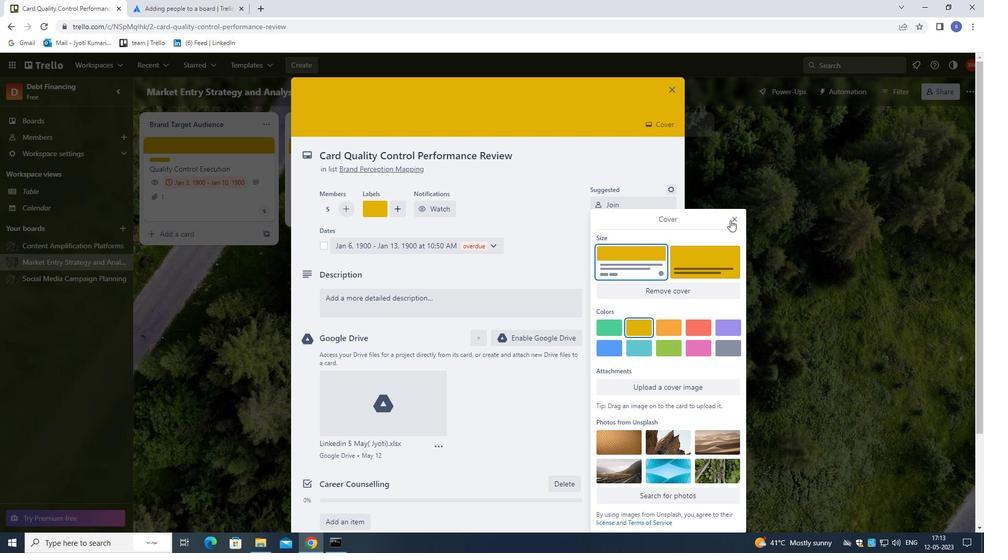 
Action: Mouse pressed left at (732, 216)
Screenshot: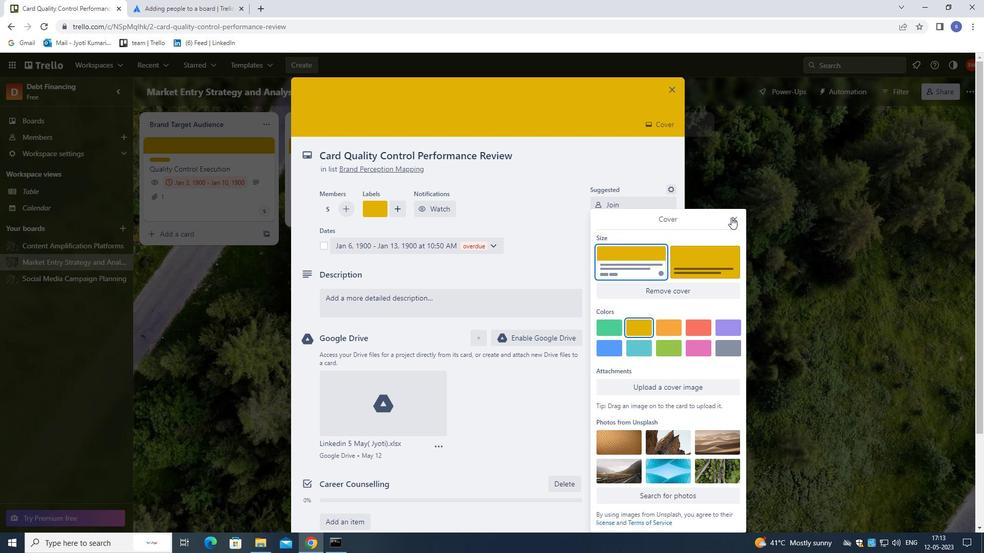 
Action: Mouse moved to (474, 302)
Screenshot: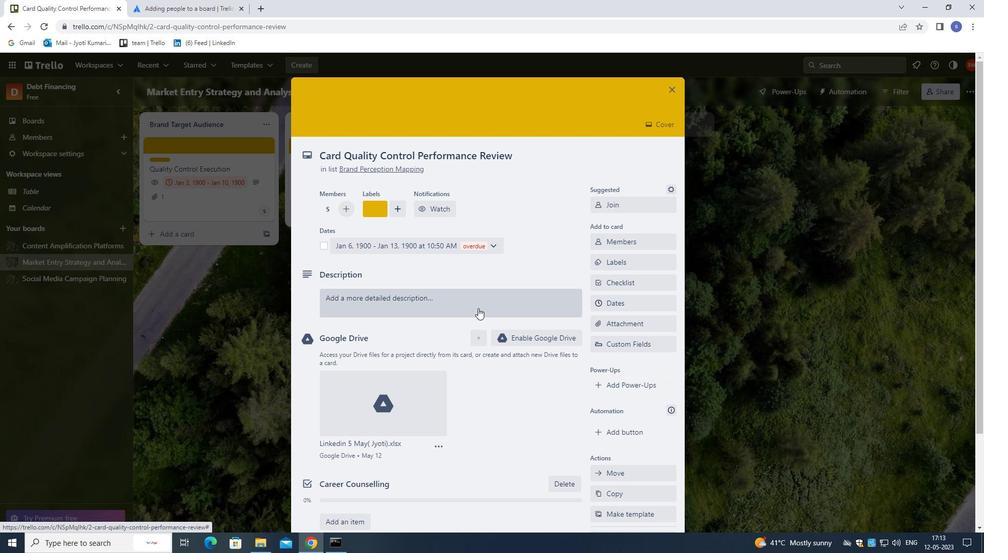 
Action: Mouse pressed left at (474, 302)
Screenshot: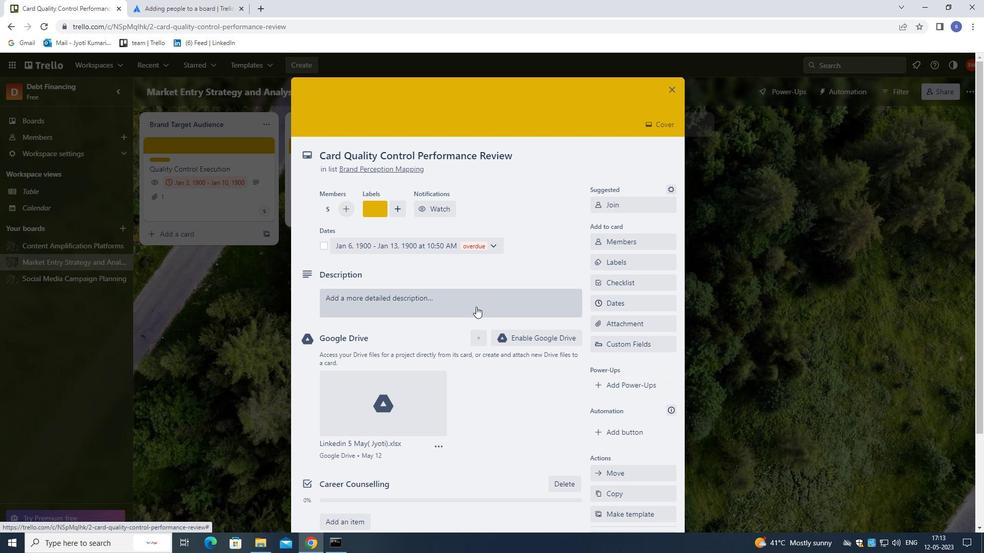 
Action: Mouse moved to (482, 311)
Screenshot: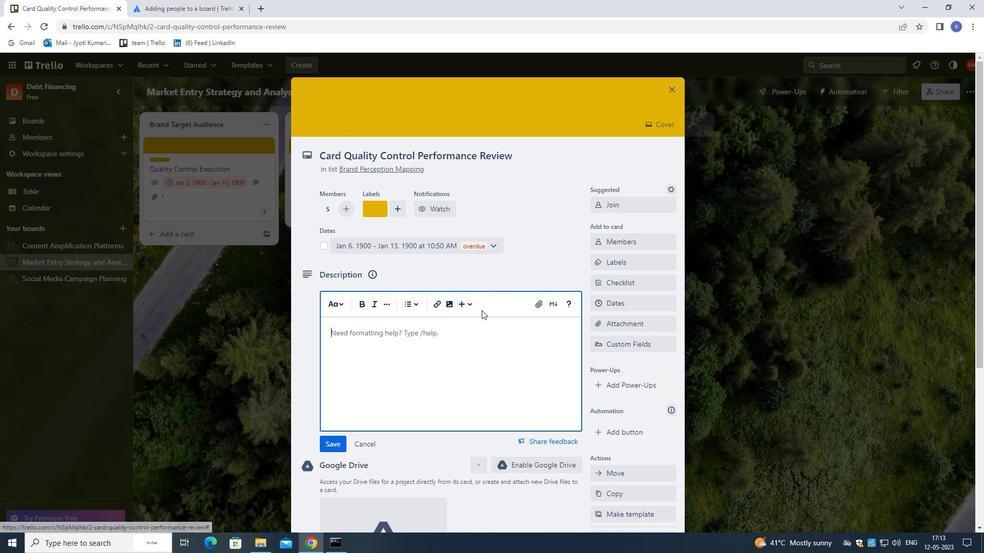 
Action: Key pressed <Key.shift>RESEARCH<Key.space>AND<Key.space>DEVELOP<Key.space>NEW<Key.space>PRODUCT<Key.space>DEVELOPMENT<Key.space>PROCESS.
Screenshot: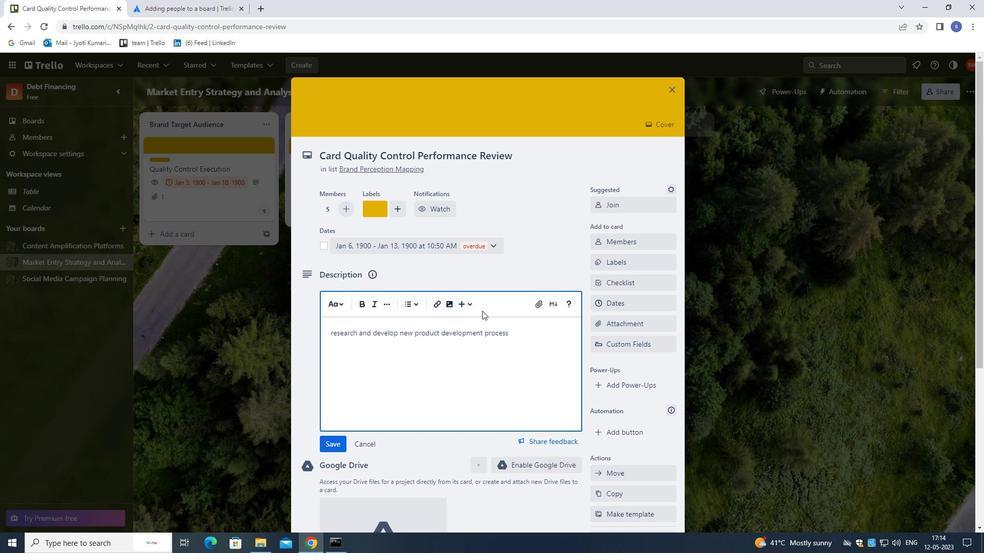 
Action: Mouse moved to (358, 259)
Screenshot: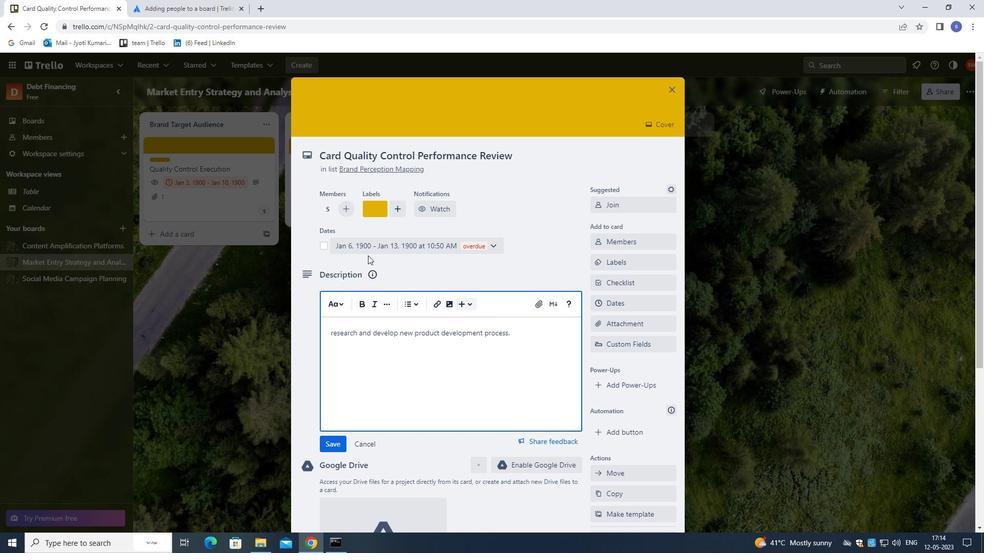 
Action: Mouse scrolled (358, 258) with delta (0, 0)
Screenshot: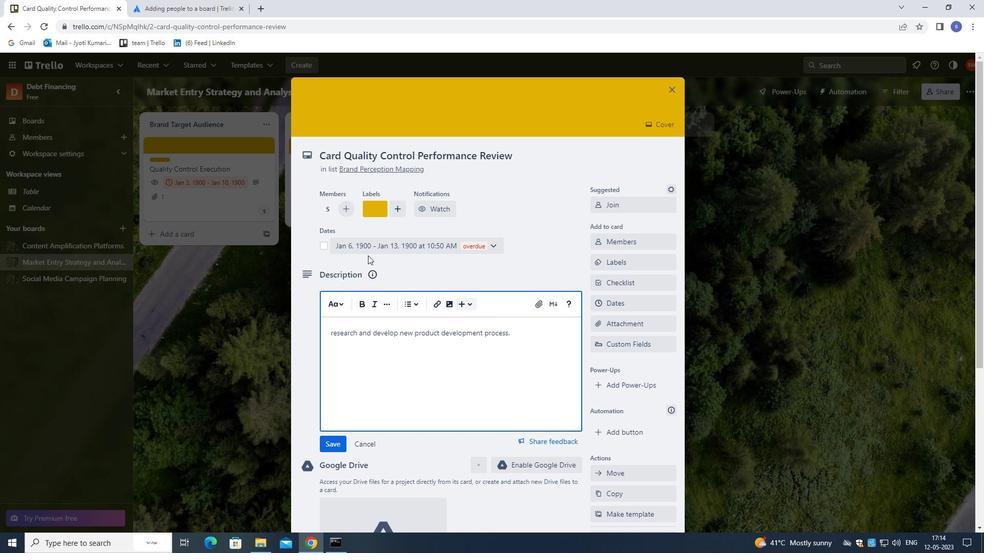 
Action: Mouse moved to (355, 287)
Screenshot: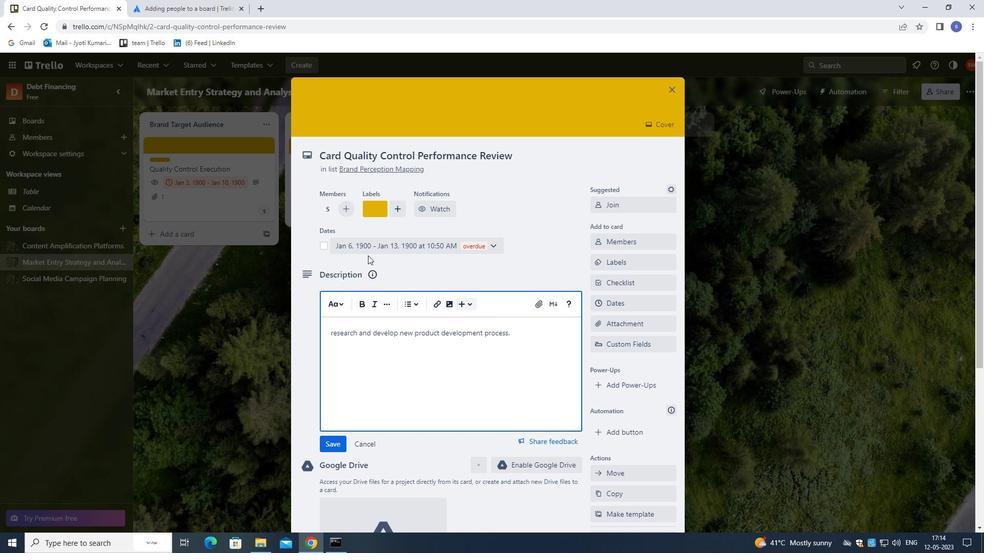 
Action: Mouse scrolled (355, 286) with delta (0, 0)
Screenshot: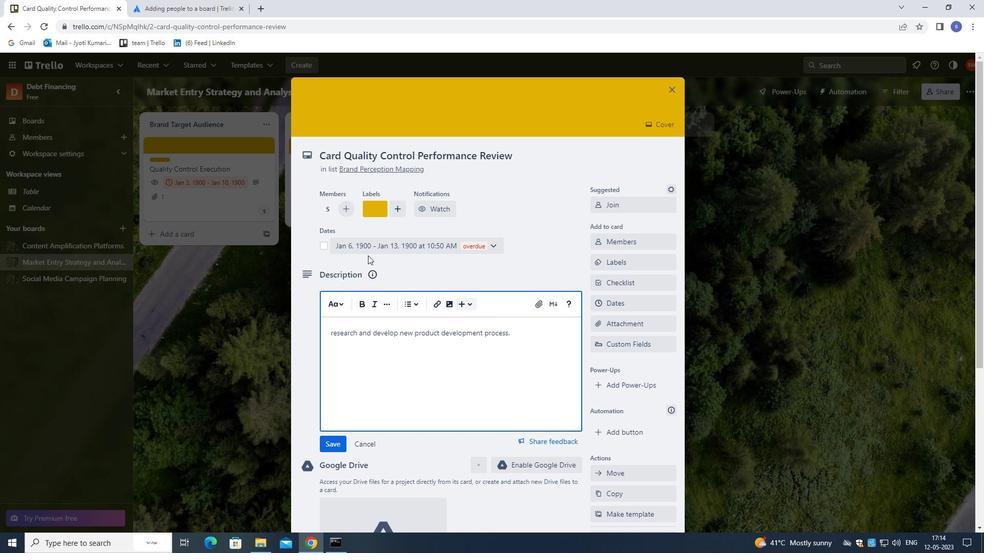 
Action: Mouse moved to (353, 307)
Screenshot: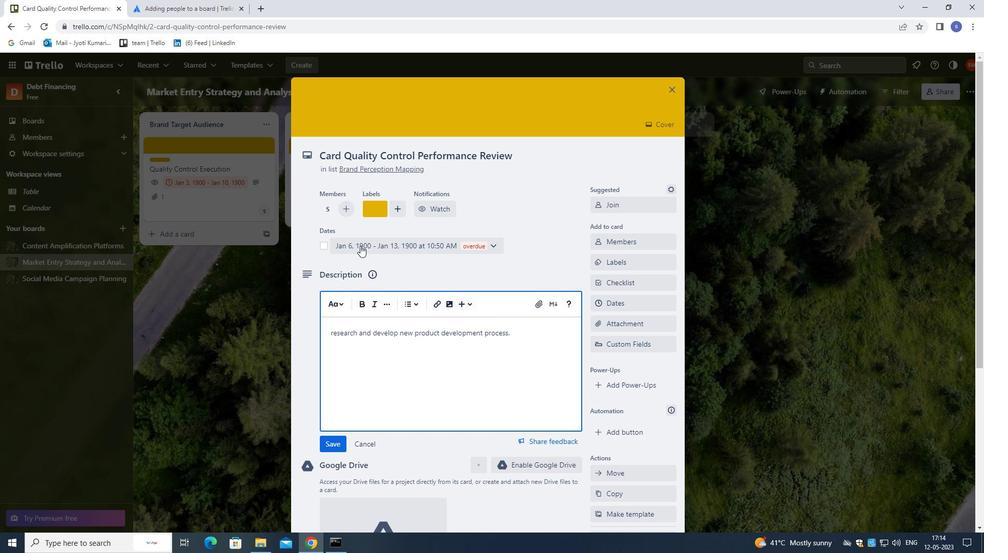 
Action: Mouse scrolled (353, 306) with delta (0, 0)
Screenshot: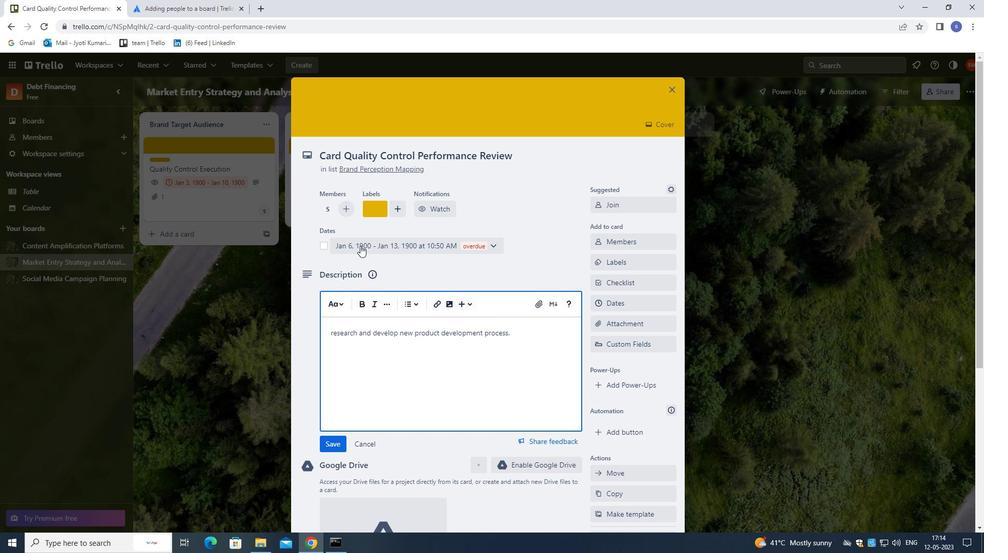 
Action: Mouse moved to (353, 313)
Screenshot: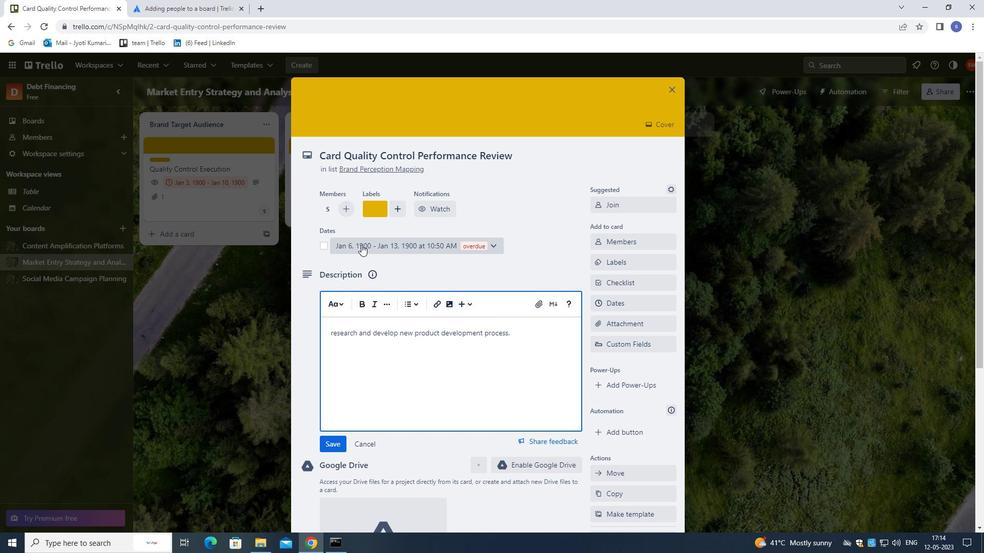 
Action: Mouse scrolled (353, 312) with delta (0, 0)
Screenshot: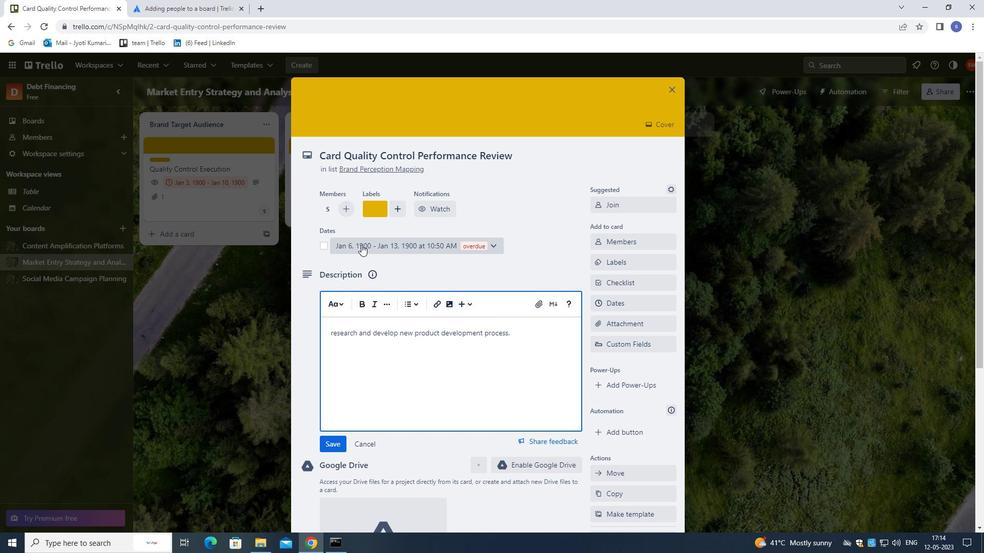 
Action: Mouse moved to (353, 316)
Screenshot: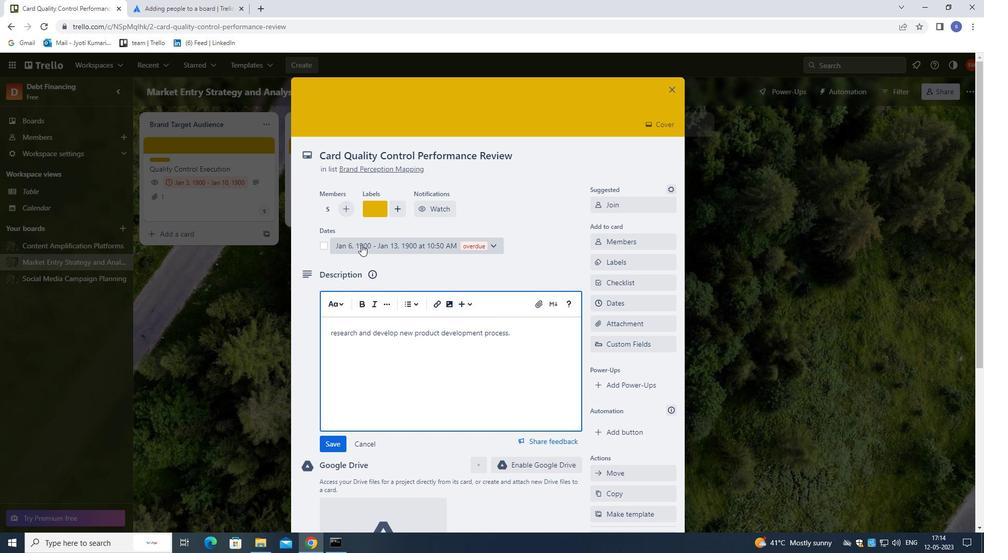 
Action: Mouse scrolled (353, 315) with delta (0, 0)
Screenshot: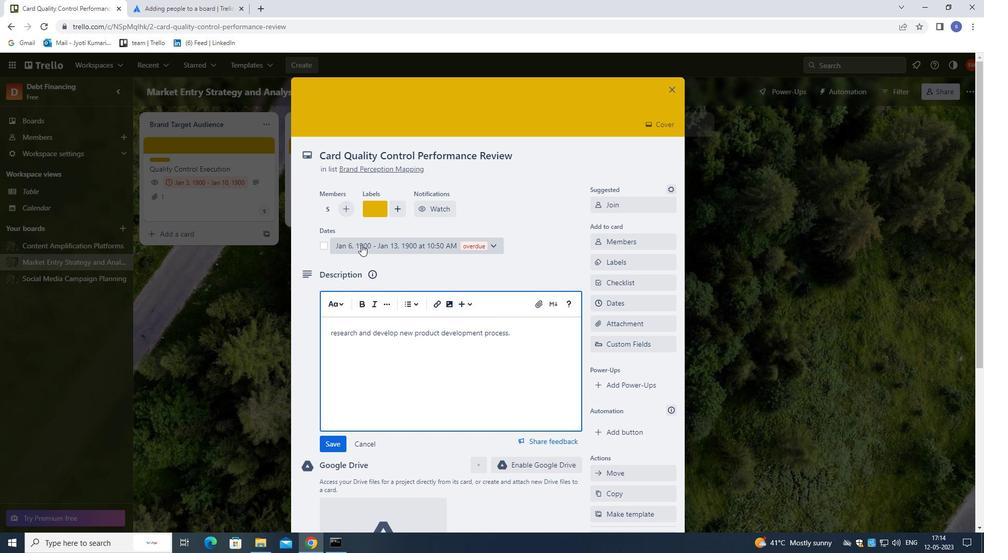 
Action: Mouse moved to (352, 319)
Screenshot: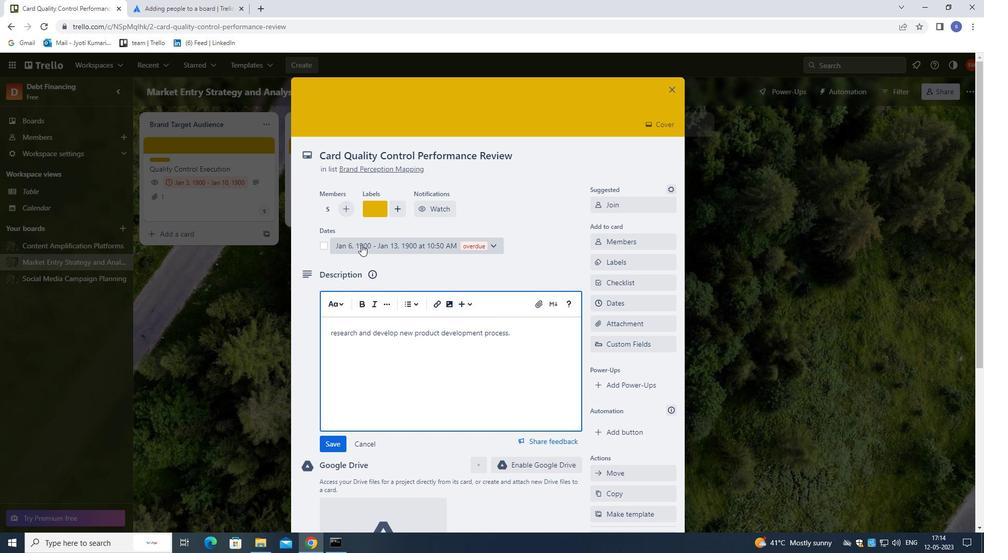 
Action: Mouse scrolled (352, 318) with delta (0, 0)
Screenshot: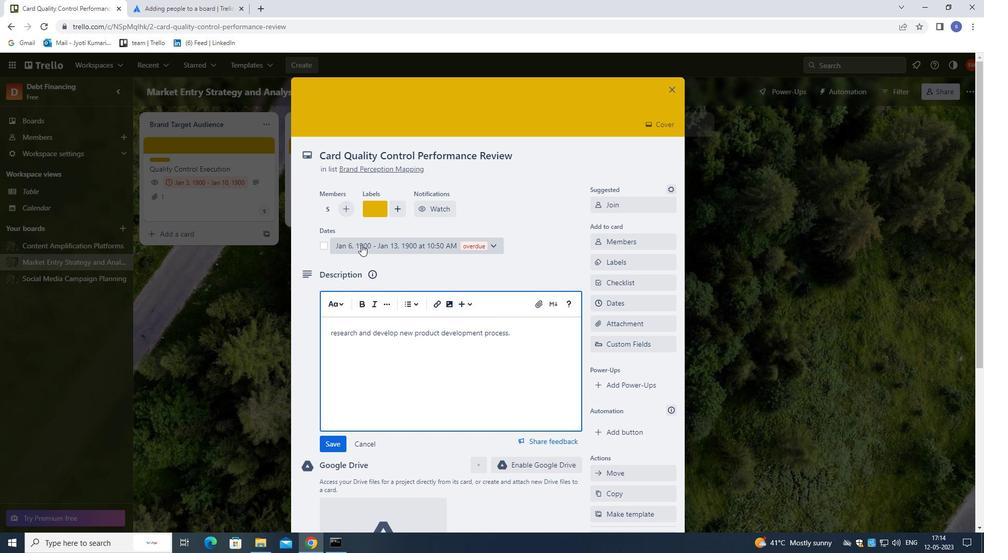 
Action: Mouse moved to (352, 324)
Screenshot: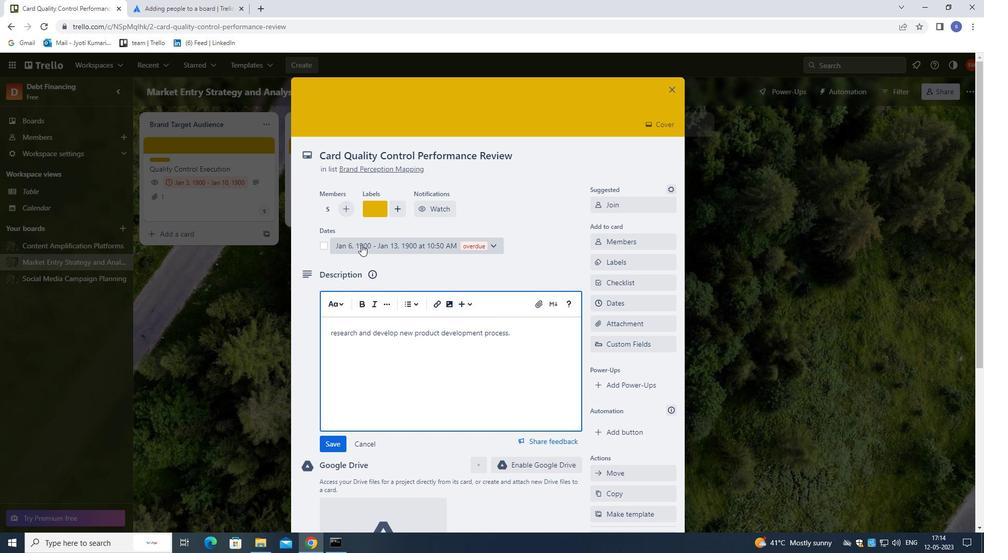 
Action: Mouse scrolled (352, 323) with delta (0, 0)
Screenshot: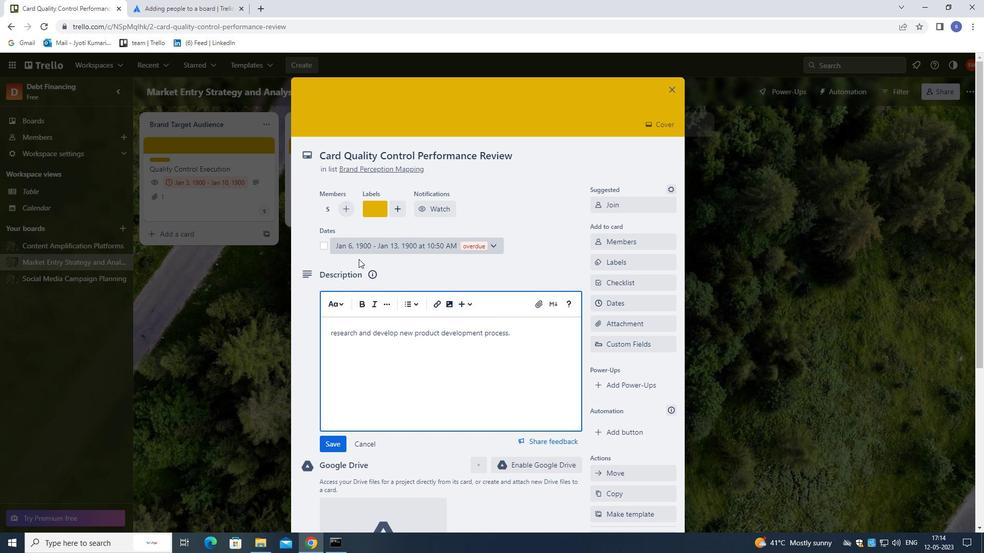 
Action: Mouse moved to (367, 466)
Screenshot: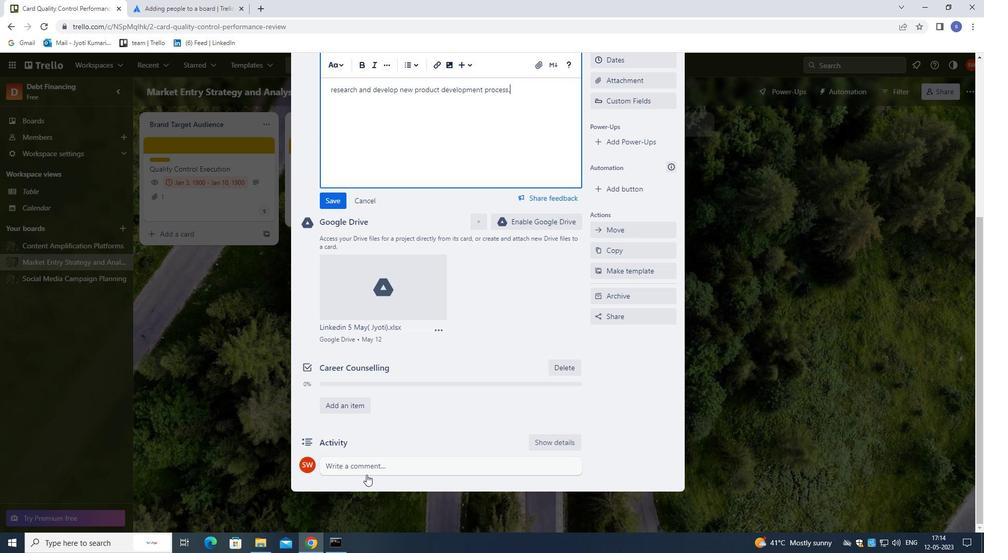 
Action: Mouse pressed left at (367, 466)
Screenshot: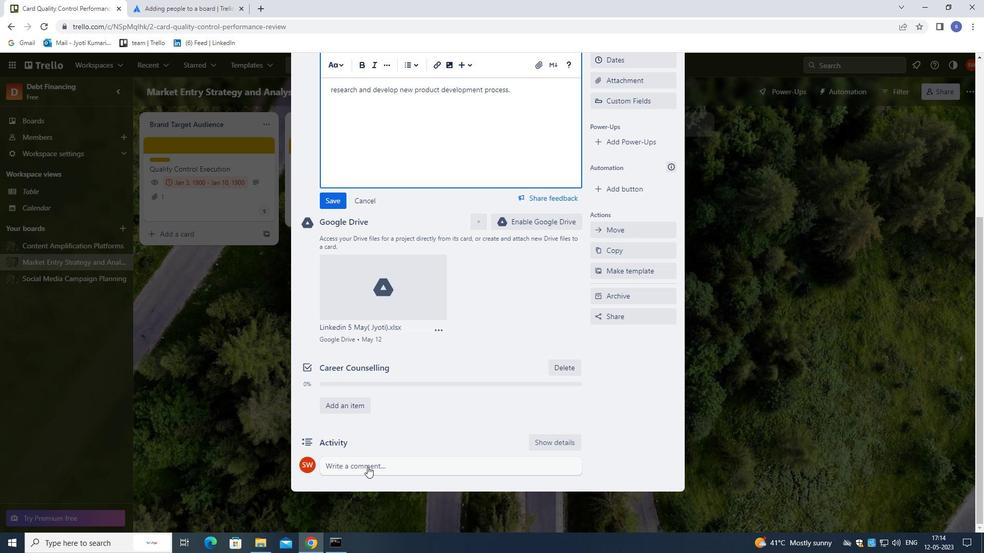 
Action: Mouse moved to (325, 438)
Screenshot: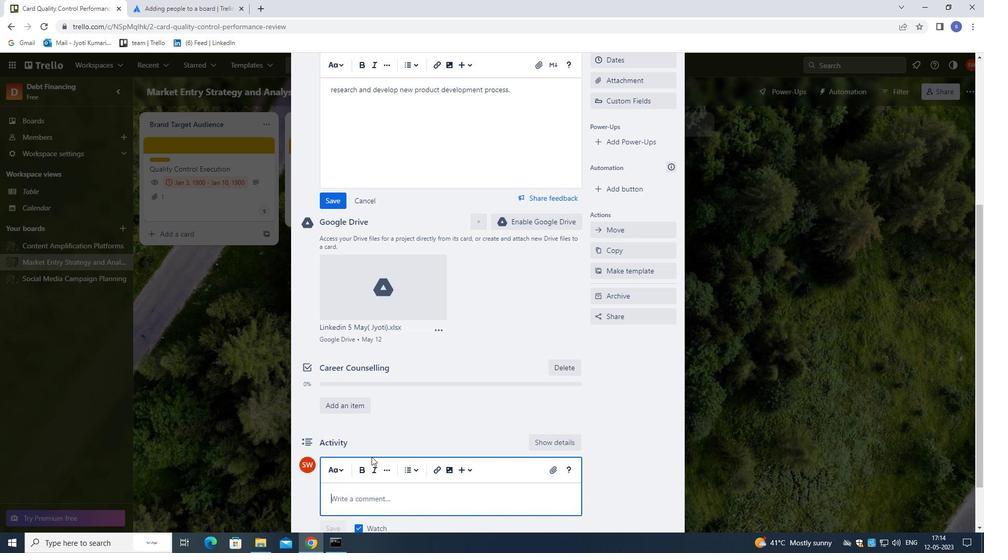 
Action: Key pressed <Key.shift>LET<Key.space>US<Key.space>APPROACH<Key.space>THIS<Key.space>TSK<Key.space><Key.backspace><Key.backspace><Key.backspace>ASK<Key.space>WITH<Key.space>A<Key.space>SENSE<Key.space>OF<Key.space>CURIOSTI<Key.backspace><Key.backspace>ITY<Key.space>AND<Key.space>A<Key.space>WILLINGNESS<Key.space>TO<Key.space>LEARN<Key.space>FROM<Key.space>OTHERS<Key.space>WHO<Key.space>HAVE<Key.space>SI,<Key.backspace>MILAR<Key.space>WORK.
Screenshot: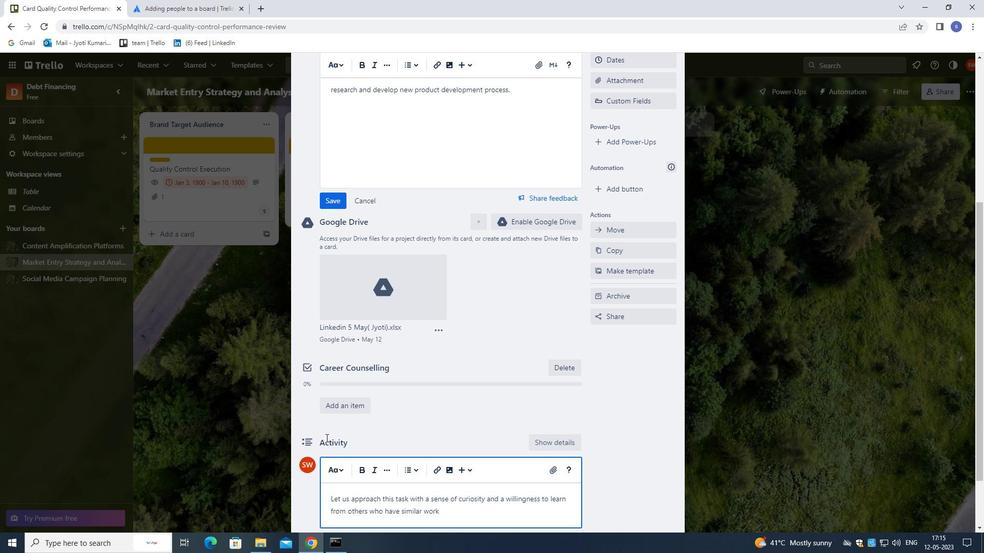 
Action: Mouse moved to (327, 198)
Screenshot: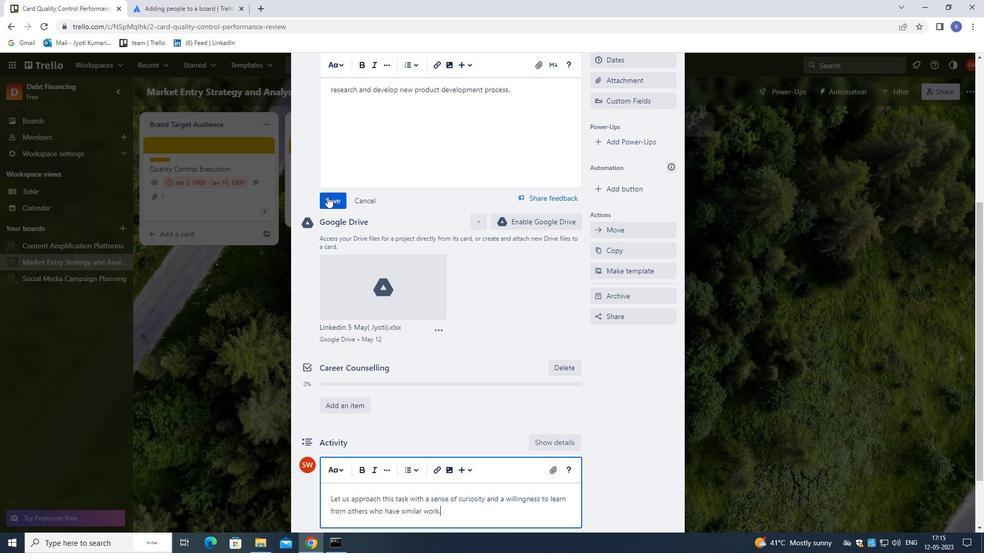 
Action: Mouse pressed left at (327, 198)
Screenshot: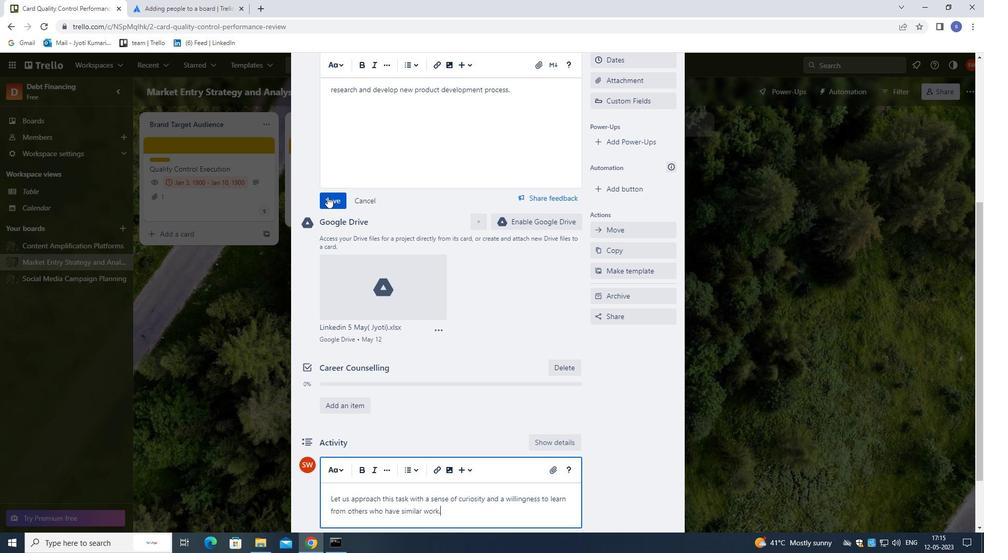 
Action: Mouse moved to (331, 200)
Screenshot: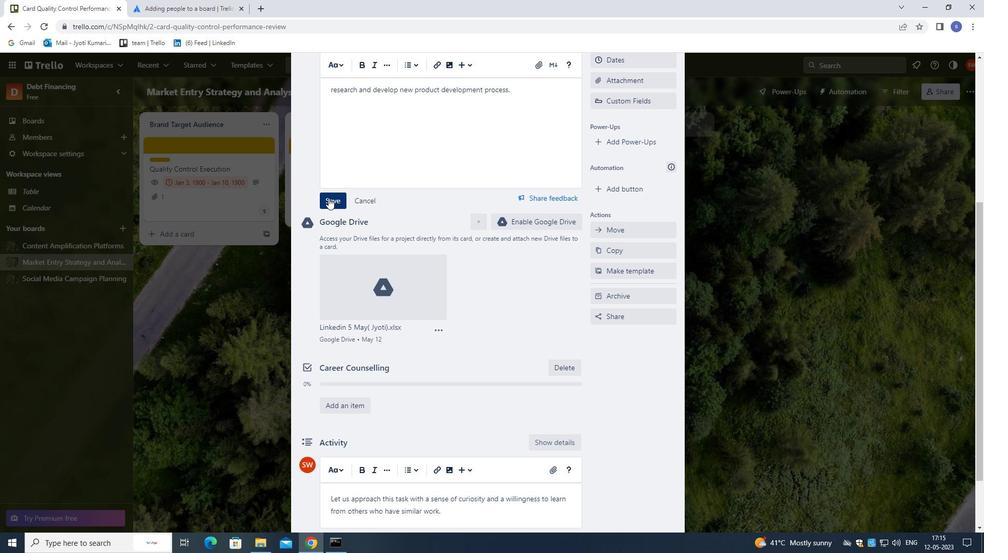 
Action: Mouse scrolled (331, 200) with delta (0, 0)
Screenshot: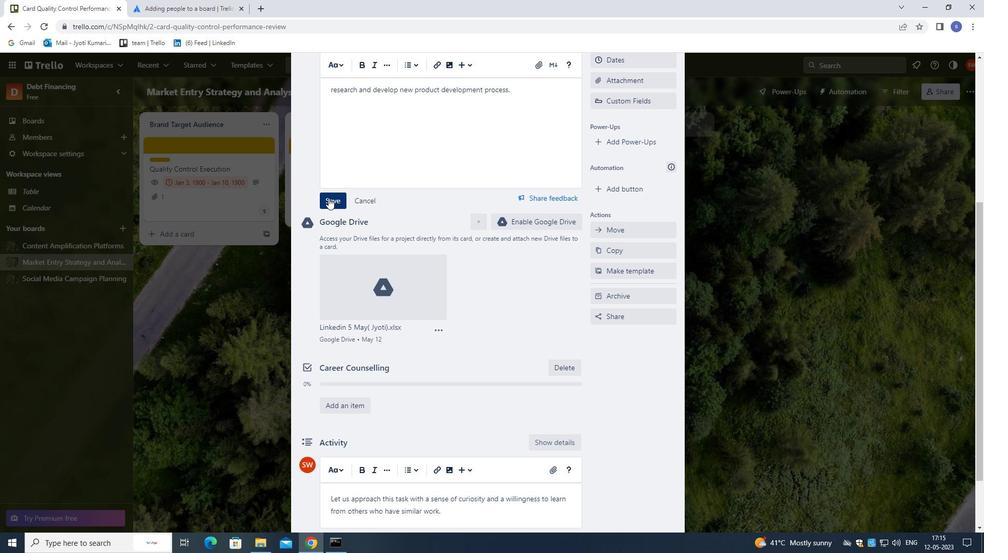 
Action: Mouse moved to (342, 222)
Screenshot: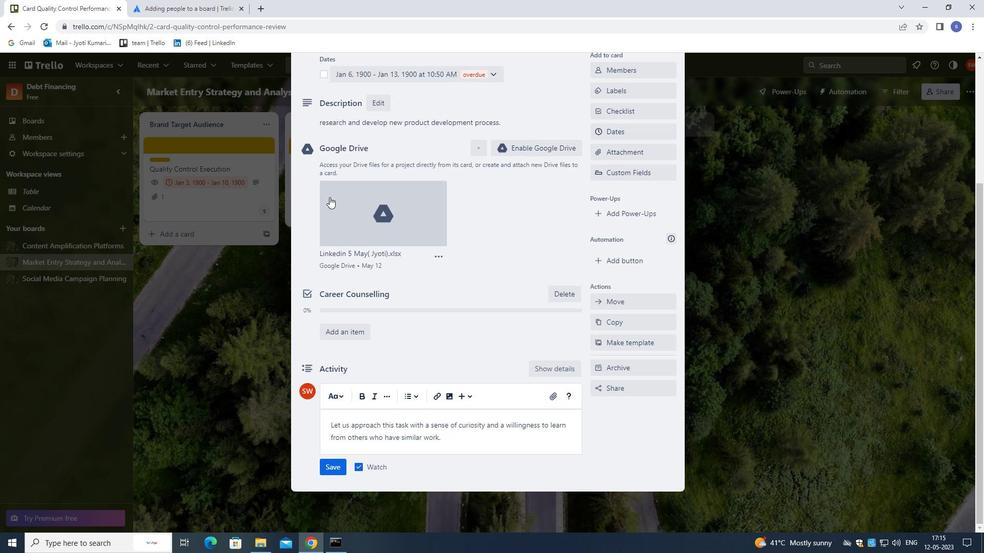 
Action: Mouse scrolled (342, 222) with delta (0, 0)
Screenshot: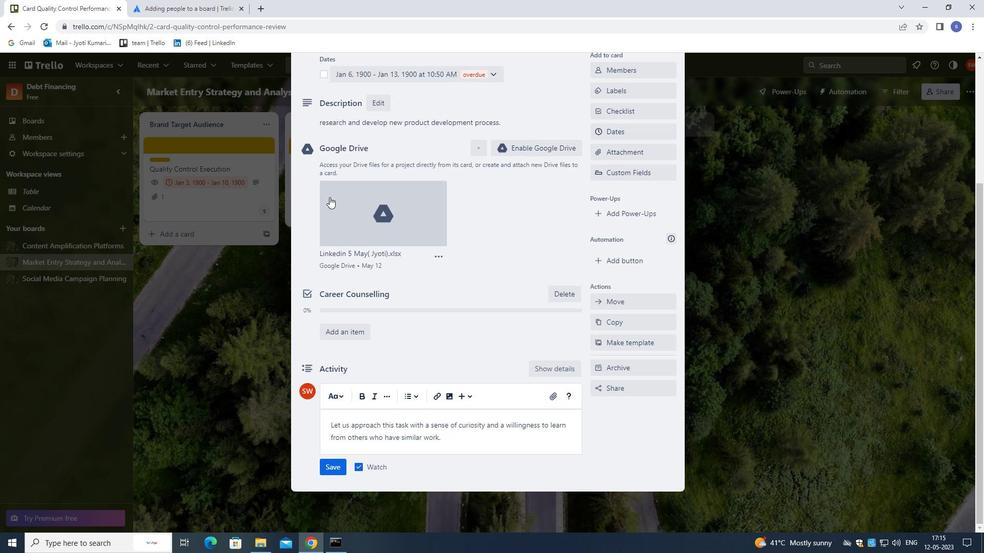 
Action: Mouse moved to (355, 244)
Screenshot: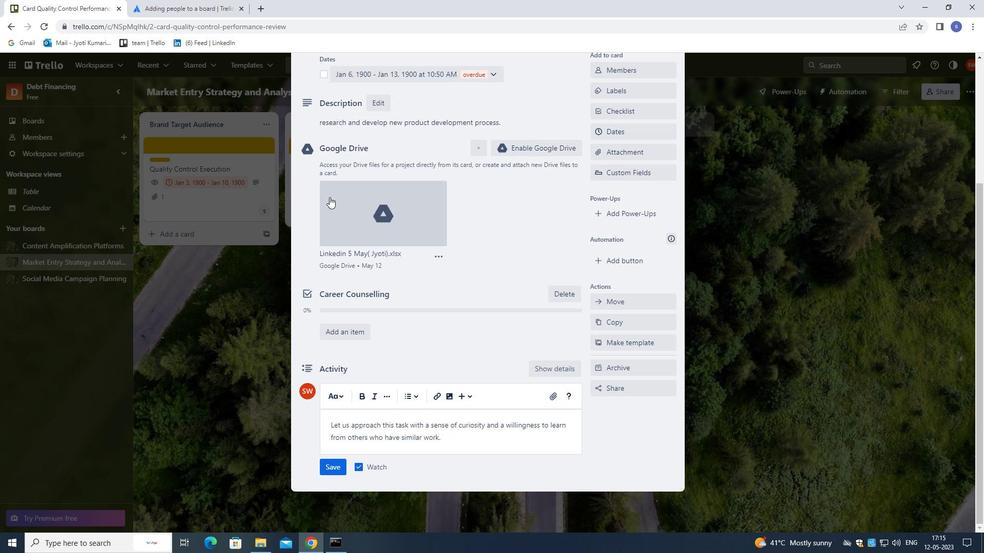 
Action: Mouse scrolled (355, 243) with delta (0, 0)
Screenshot: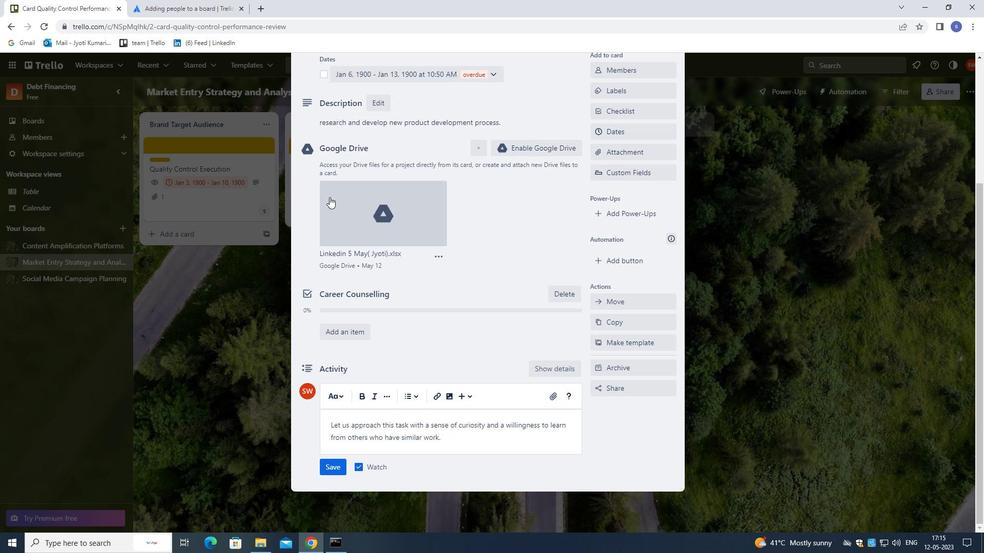 
Action: Mouse moved to (362, 255)
Screenshot: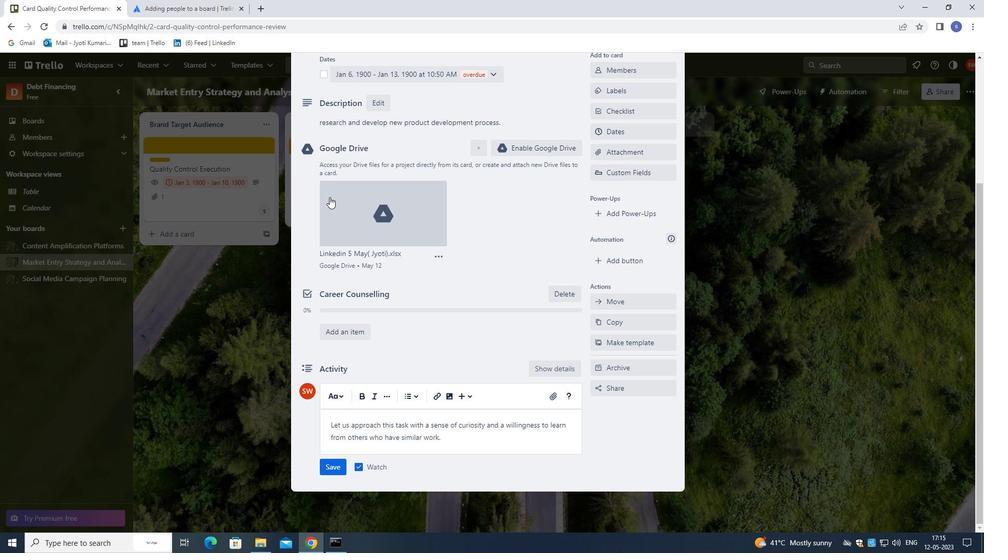 
Action: Mouse scrolled (362, 254) with delta (0, 0)
Screenshot: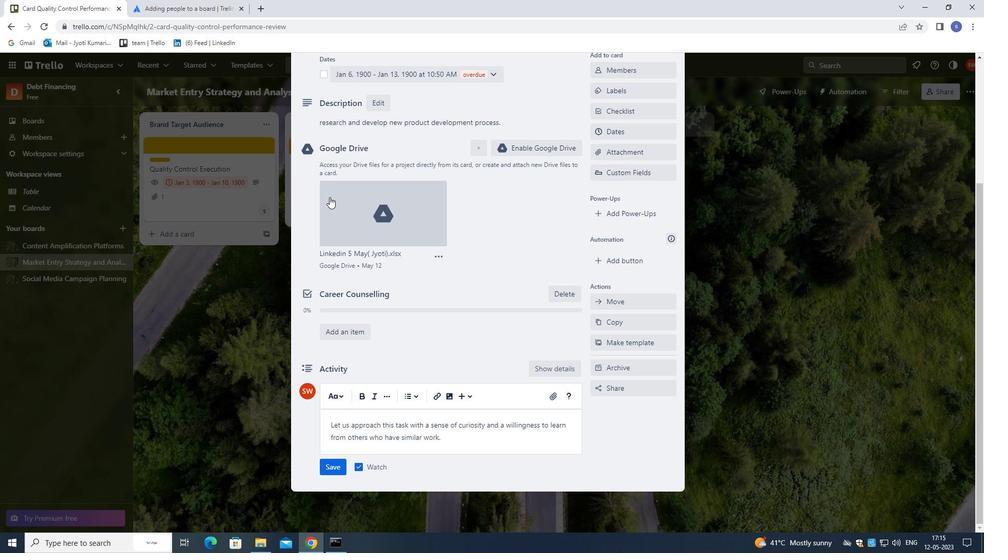 
Action: Mouse moved to (344, 466)
Screenshot: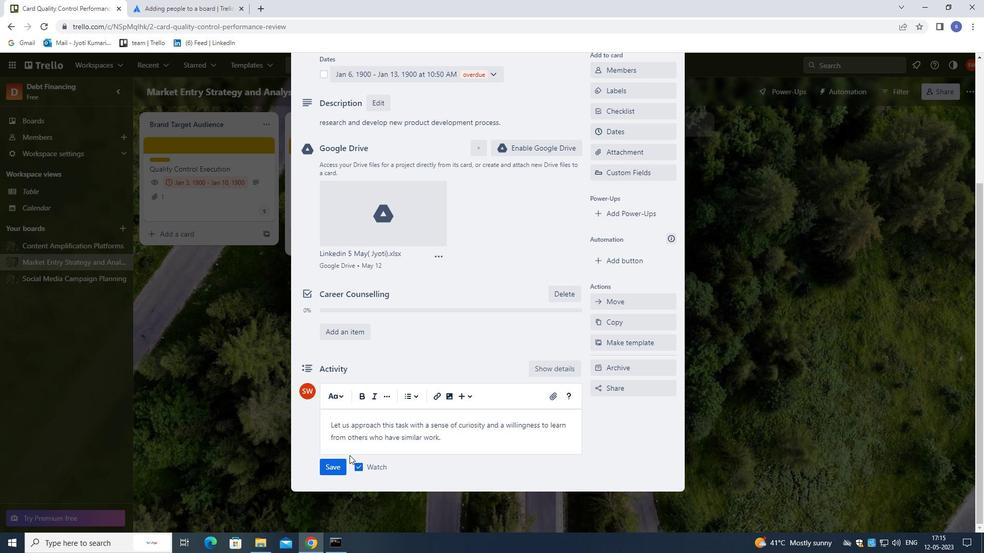 
Action: Mouse pressed left at (344, 466)
Screenshot: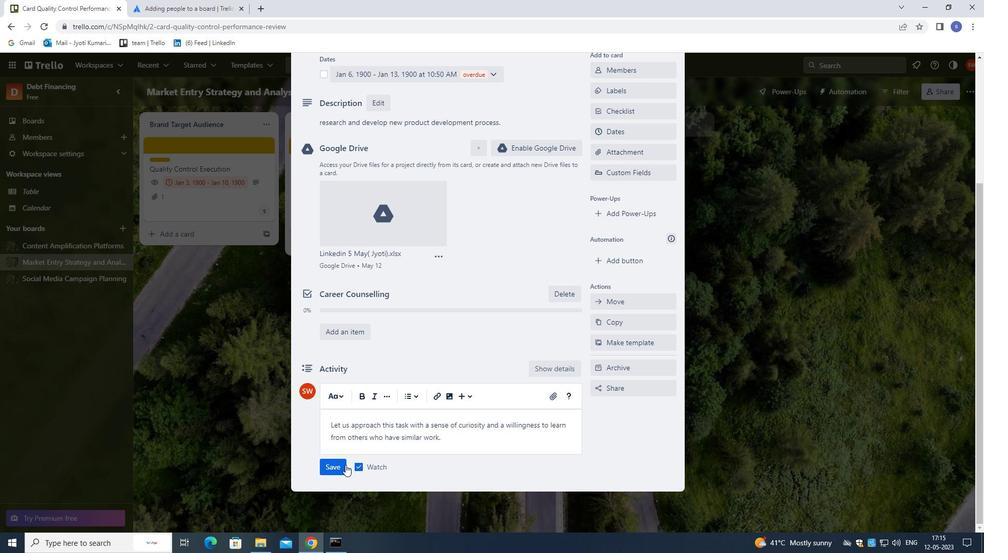 
Action: Mouse moved to (535, 234)
Screenshot: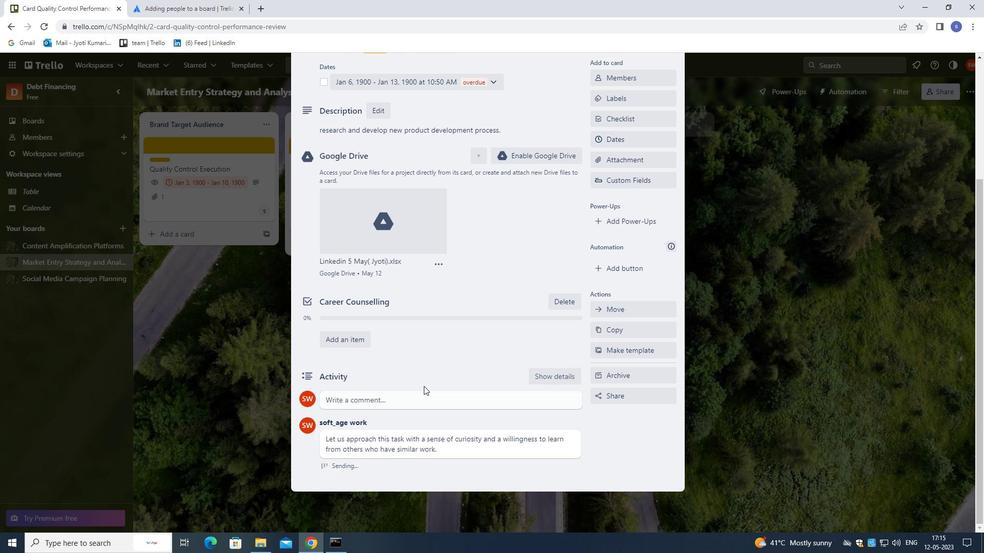 
Action: Mouse scrolled (535, 234) with delta (0, 0)
Screenshot: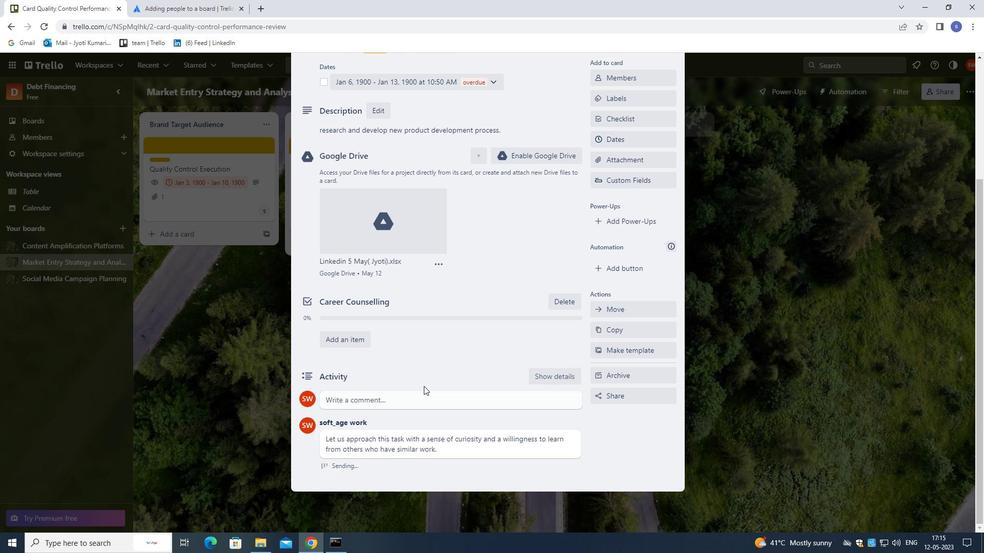 
Action: Mouse moved to (556, 210)
Screenshot: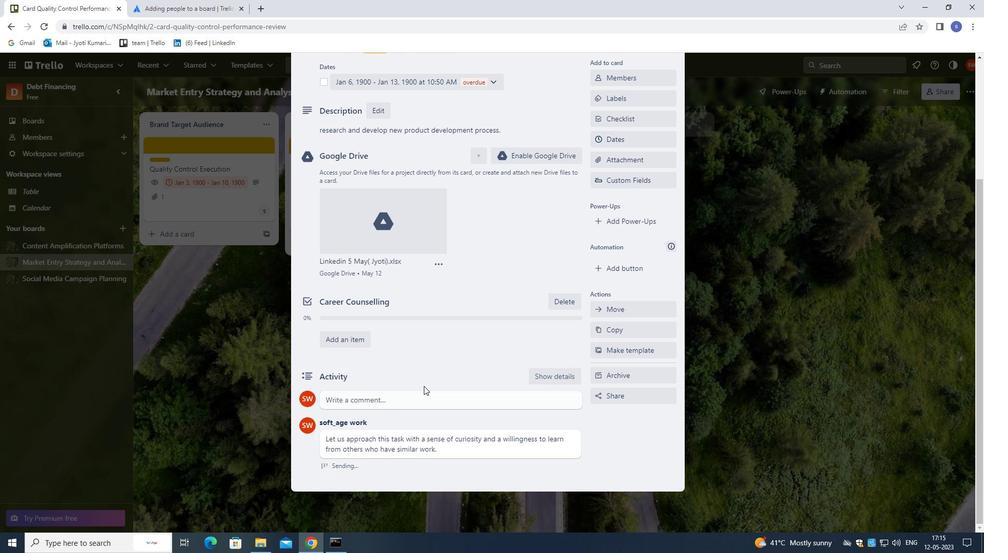 
Action: Mouse scrolled (556, 211) with delta (0, 0)
Screenshot: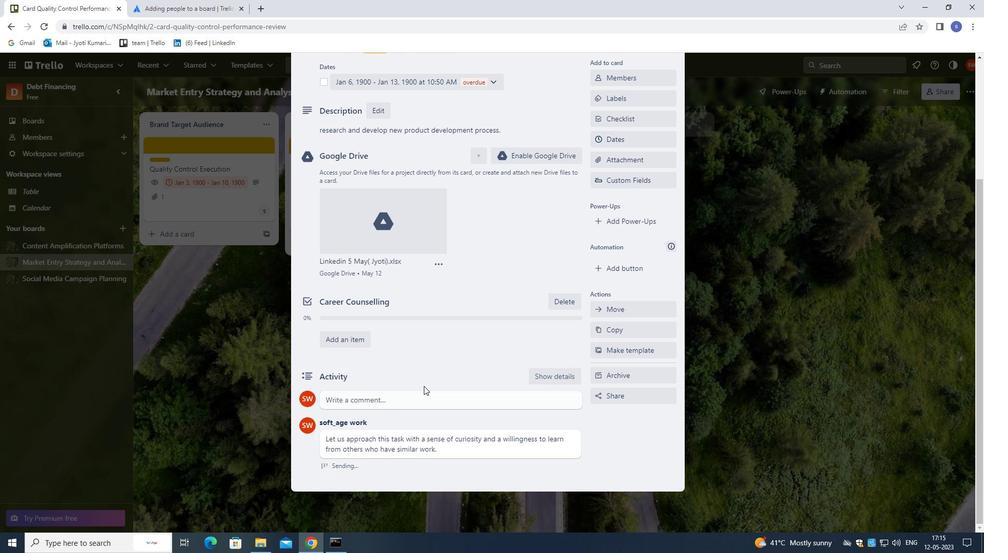 
Action: Mouse moved to (569, 194)
Screenshot: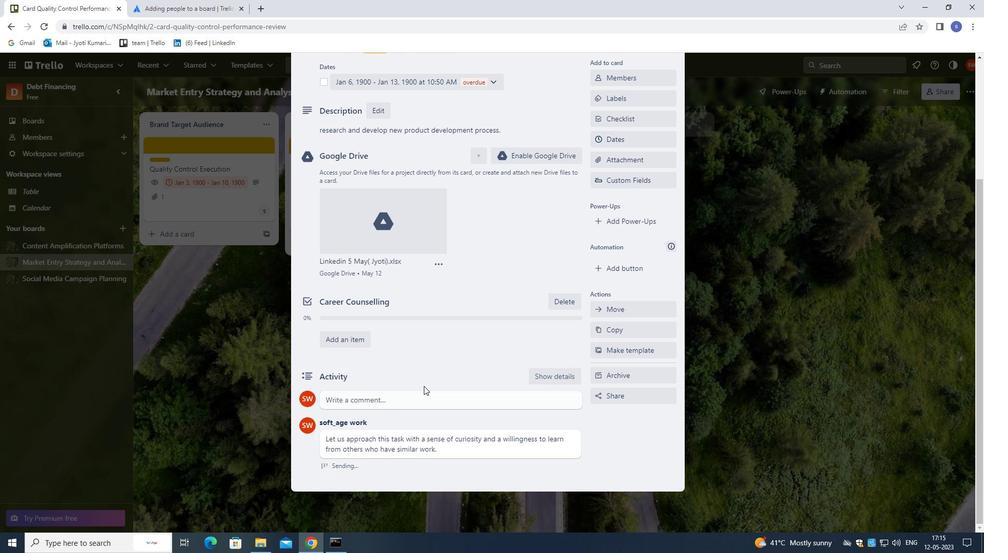 
Action: Mouse scrolled (569, 194) with delta (0, 0)
Screenshot: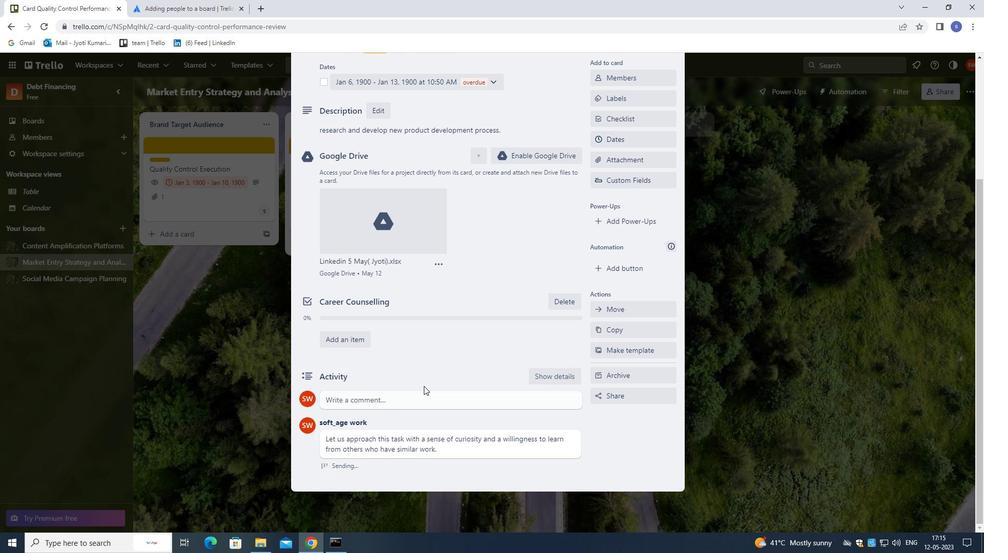 
Action: Mouse moved to (578, 180)
Screenshot: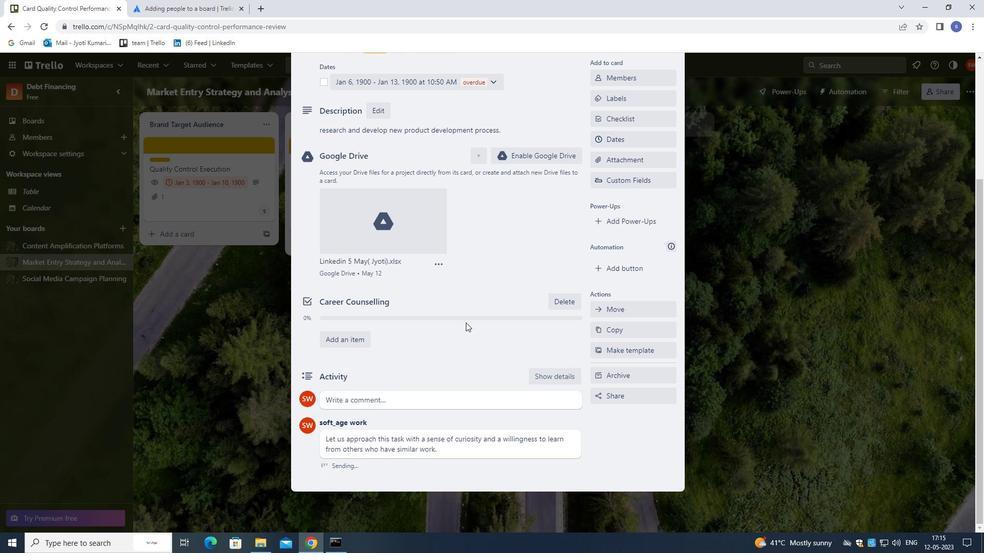 
Action: Mouse scrolled (578, 180) with delta (0, 0)
Screenshot: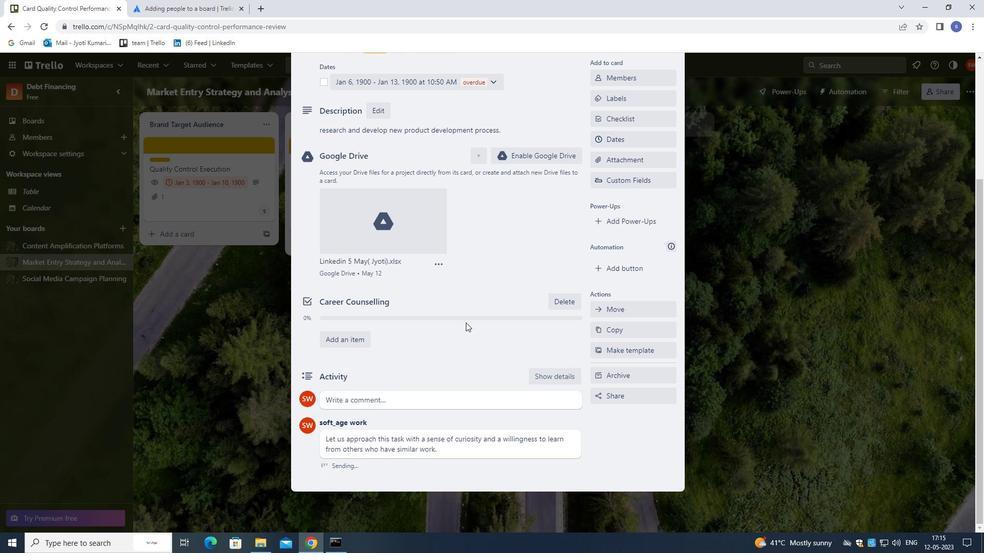 
Action: Mouse moved to (668, 87)
Screenshot: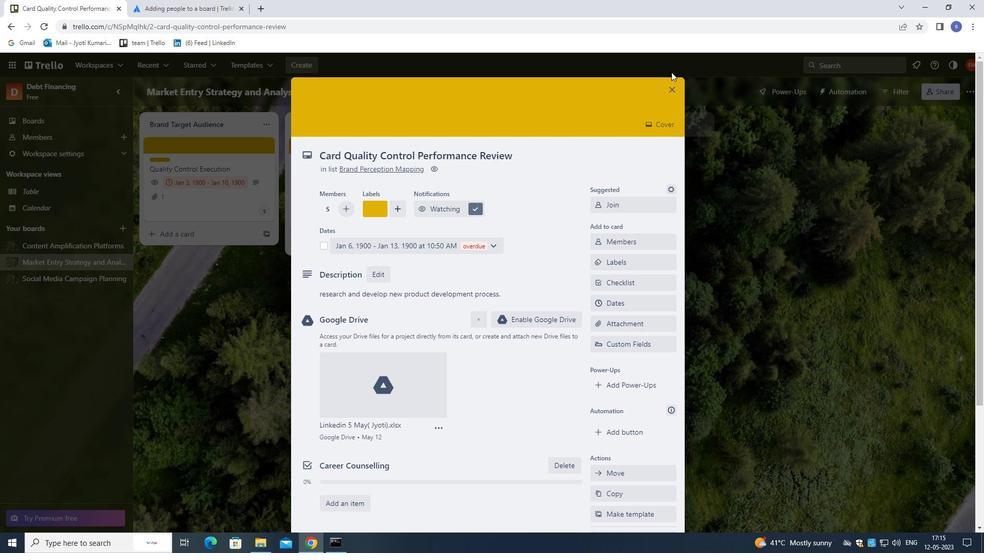 
Action: Mouse pressed left at (668, 87)
Screenshot: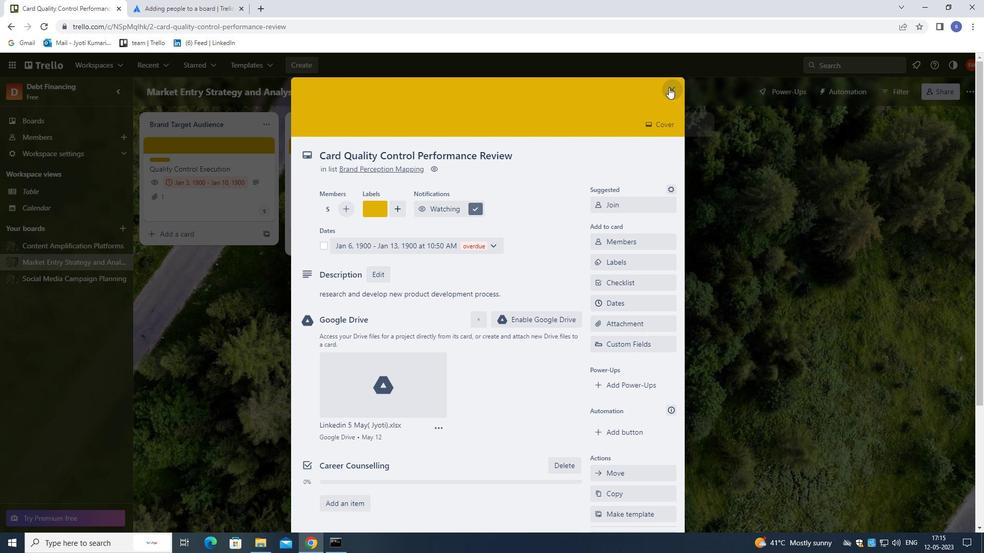 
